 Task: Check the percentage active listings of formal dining room in the last 3 years.
Action: Mouse moved to (950, 219)
Screenshot: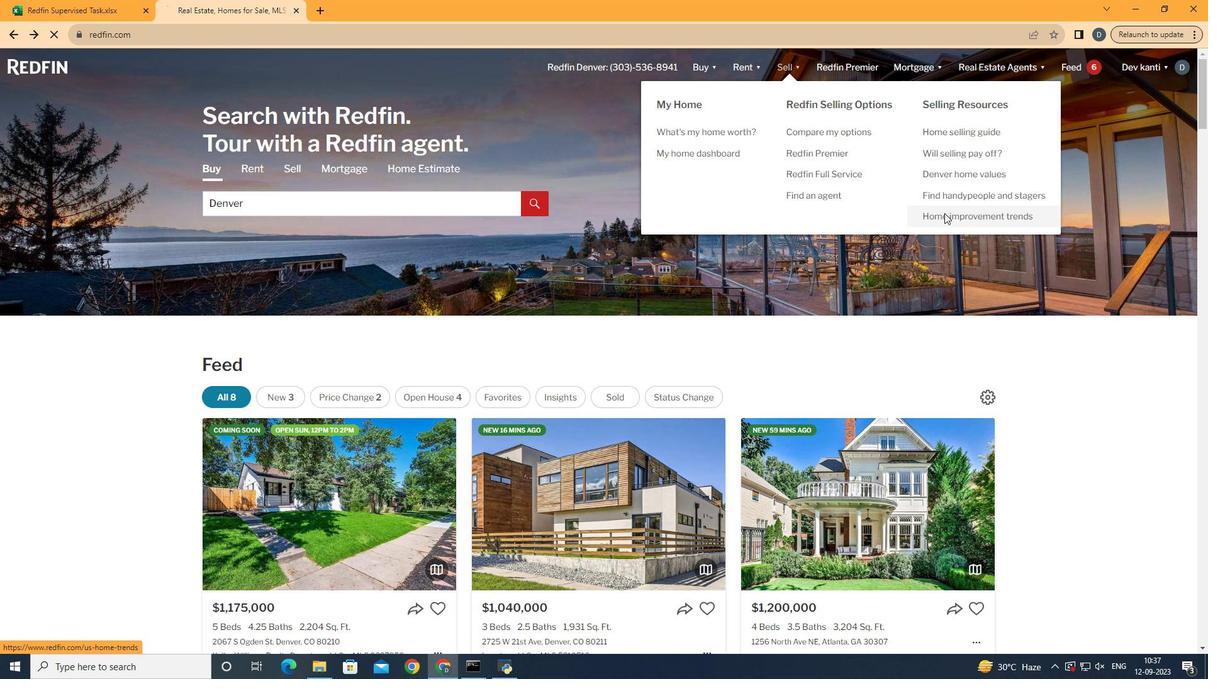 
Action: Mouse pressed left at (950, 219)
Screenshot: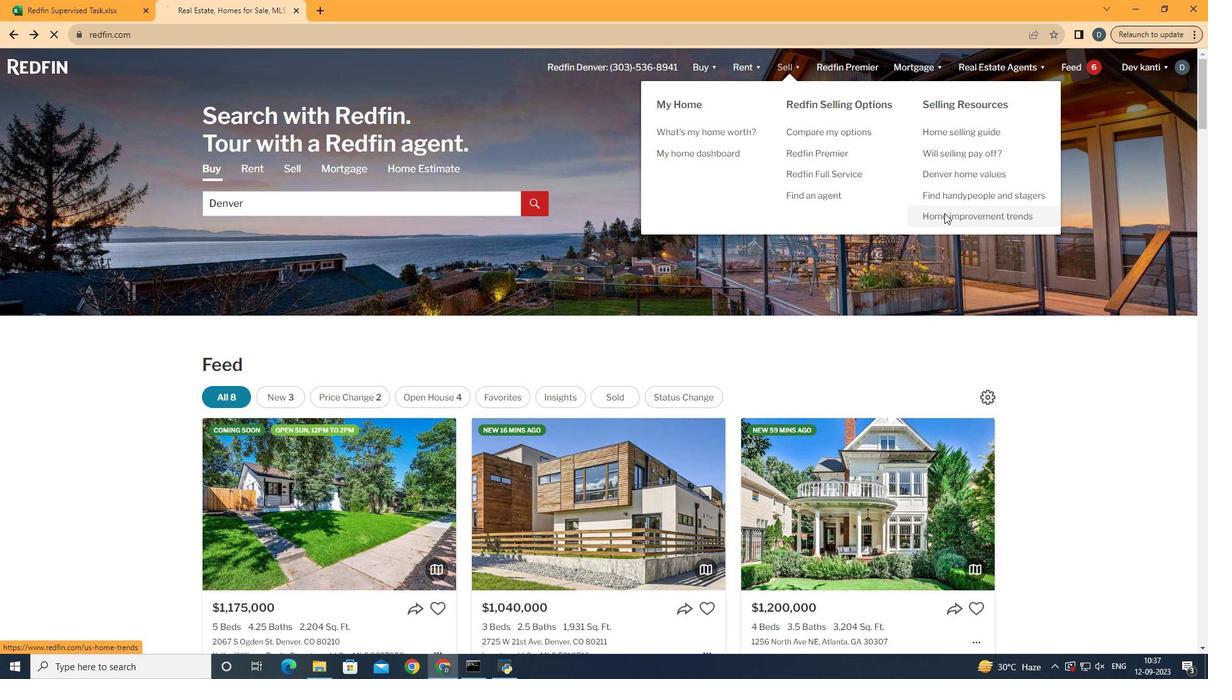 
Action: Mouse moved to (328, 254)
Screenshot: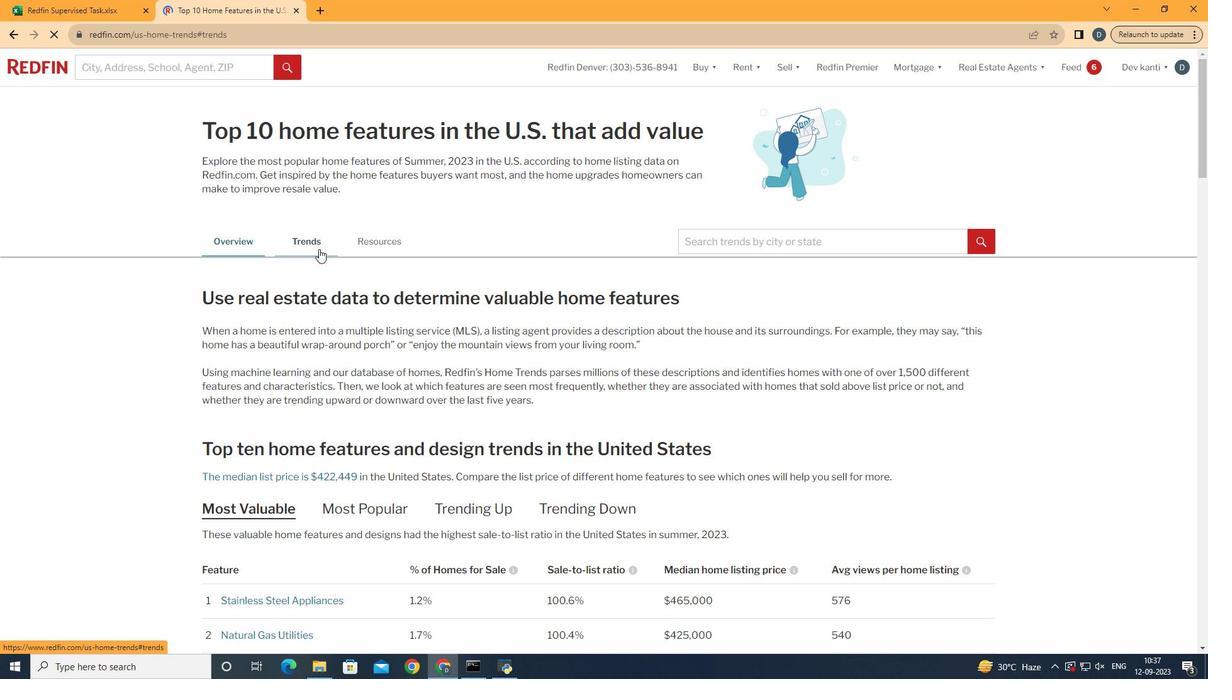 
Action: Mouse pressed left at (328, 254)
Screenshot: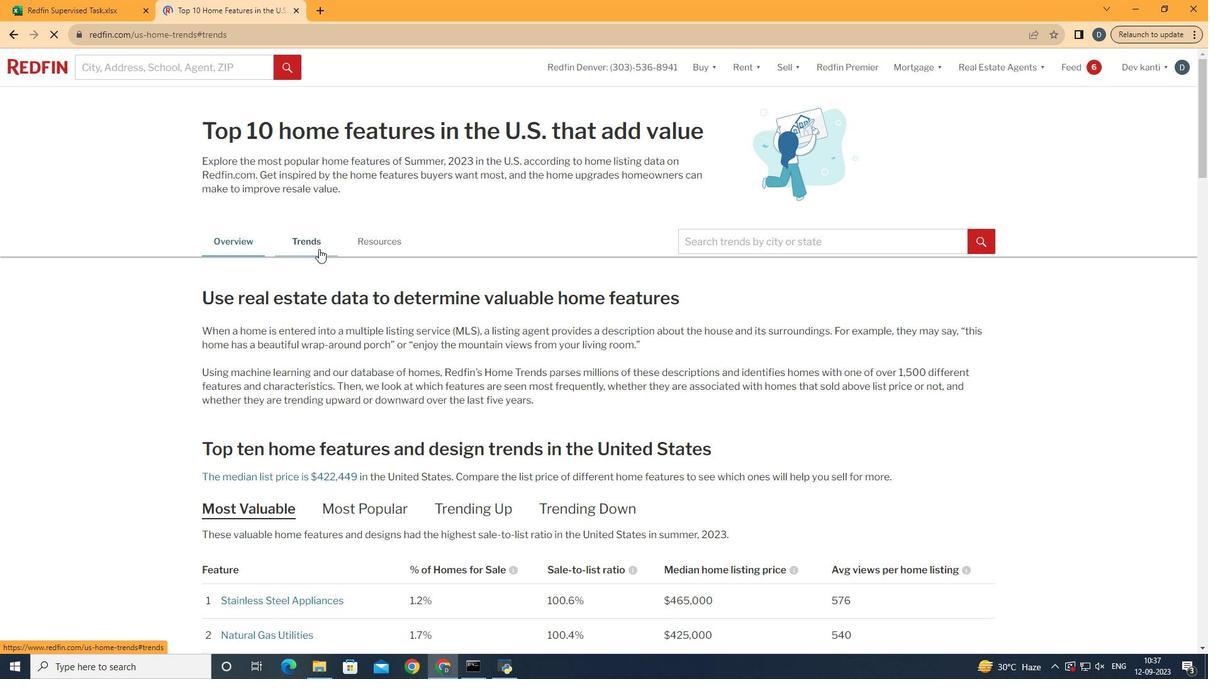 
Action: Mouse moved to (693, 357)
Screenshot: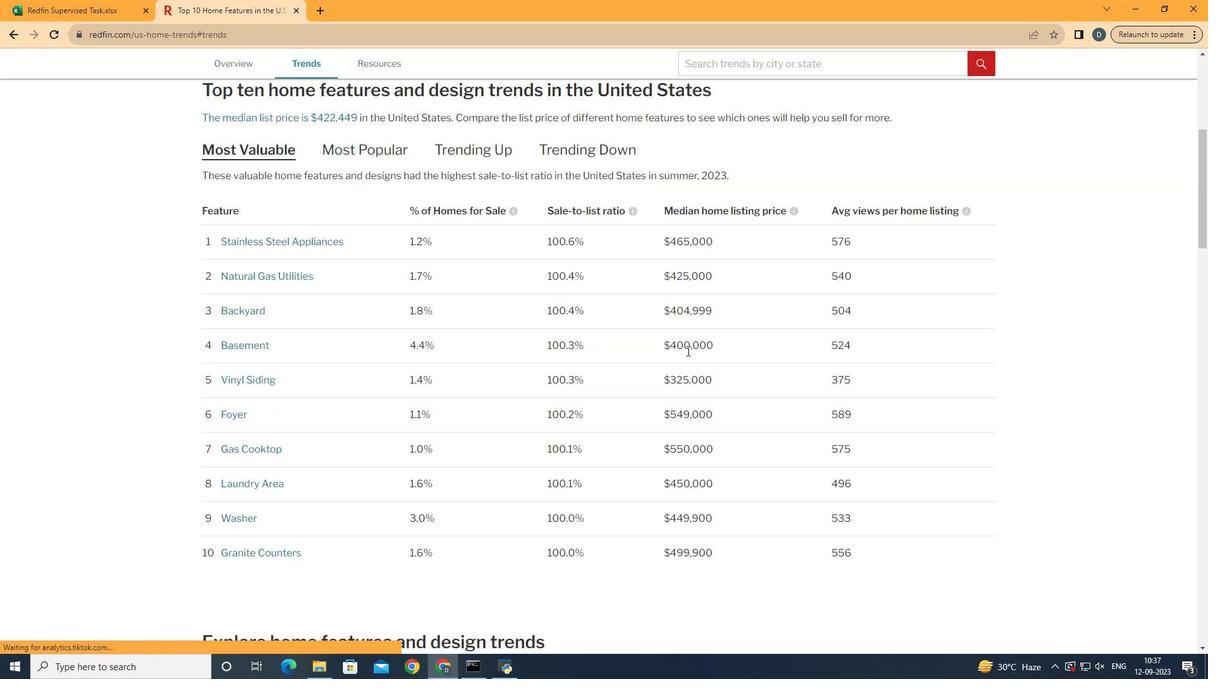 
Action: Mouse scrolled (693, 356) with delta (0, 0)
Screenshot: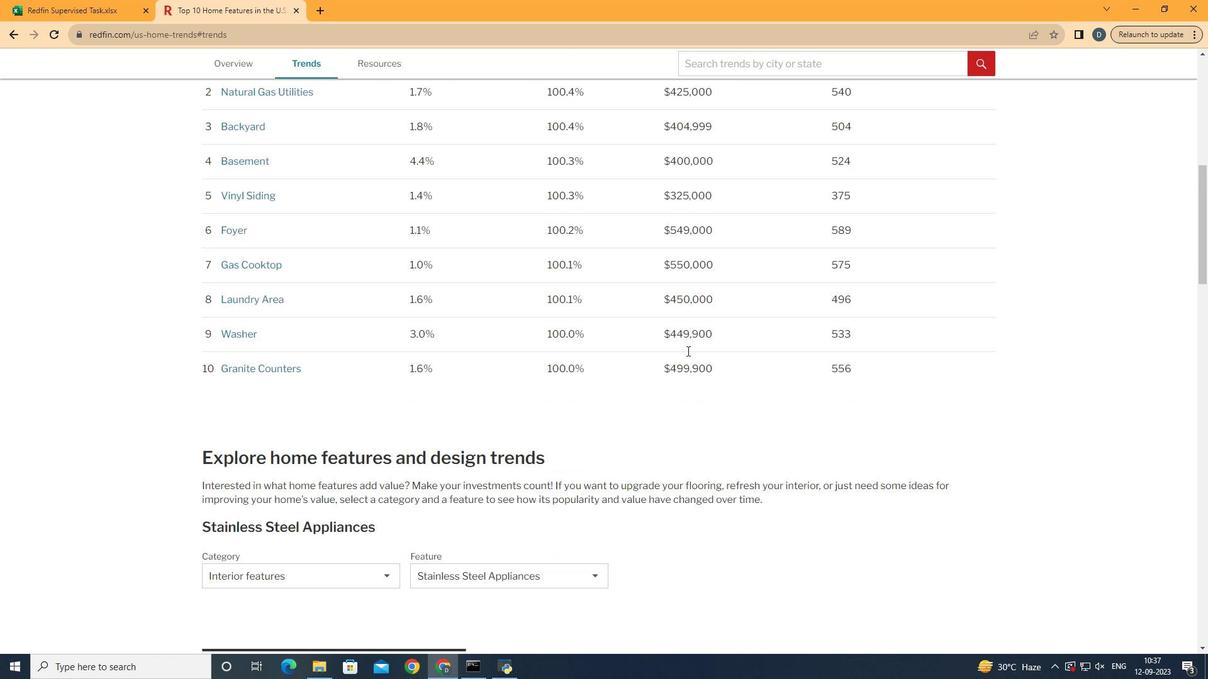 
Action: Mouse scrolled (693, 356) with delta (0, 0)
Screenshot: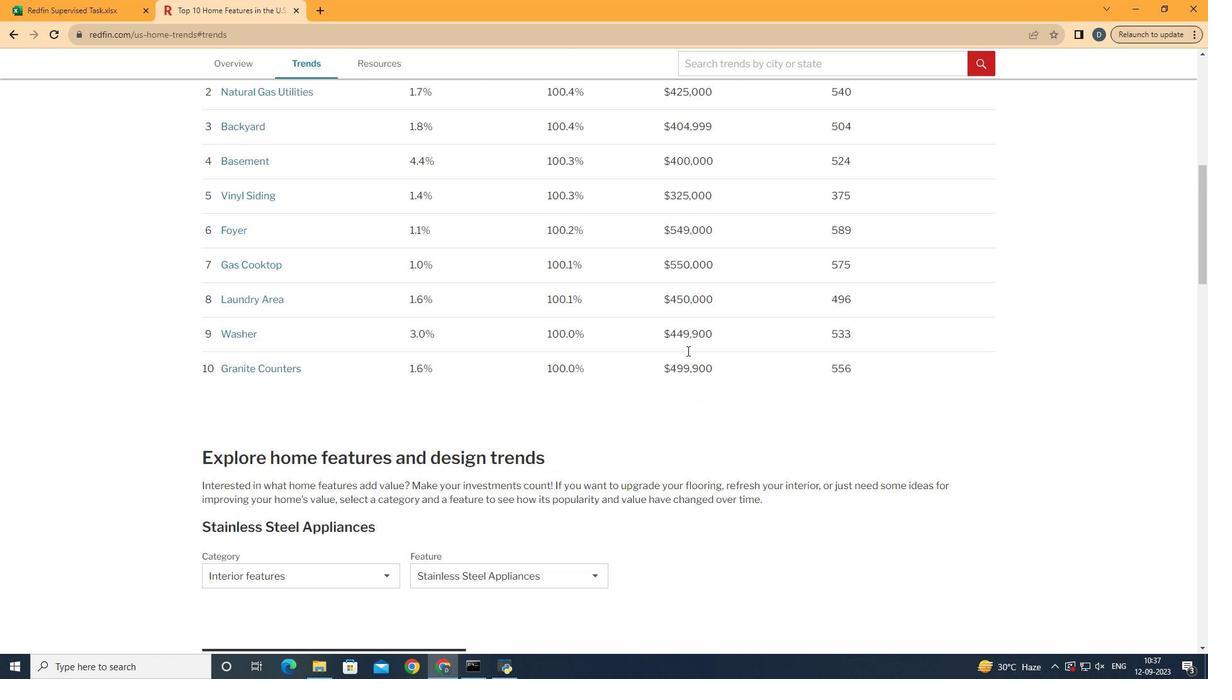 
Action: Mouse moved to (693, 357)
Screenshot: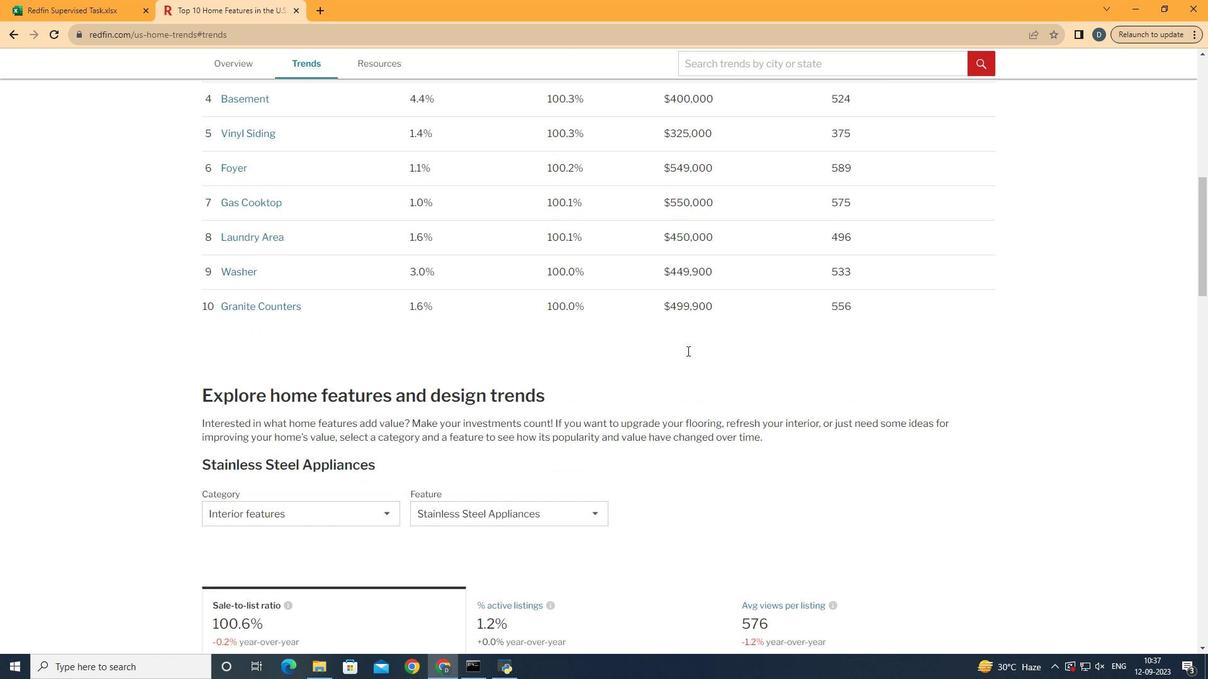 
Action: Mouse scrolled (693, 356) with delta (0, 0)
Screenshot: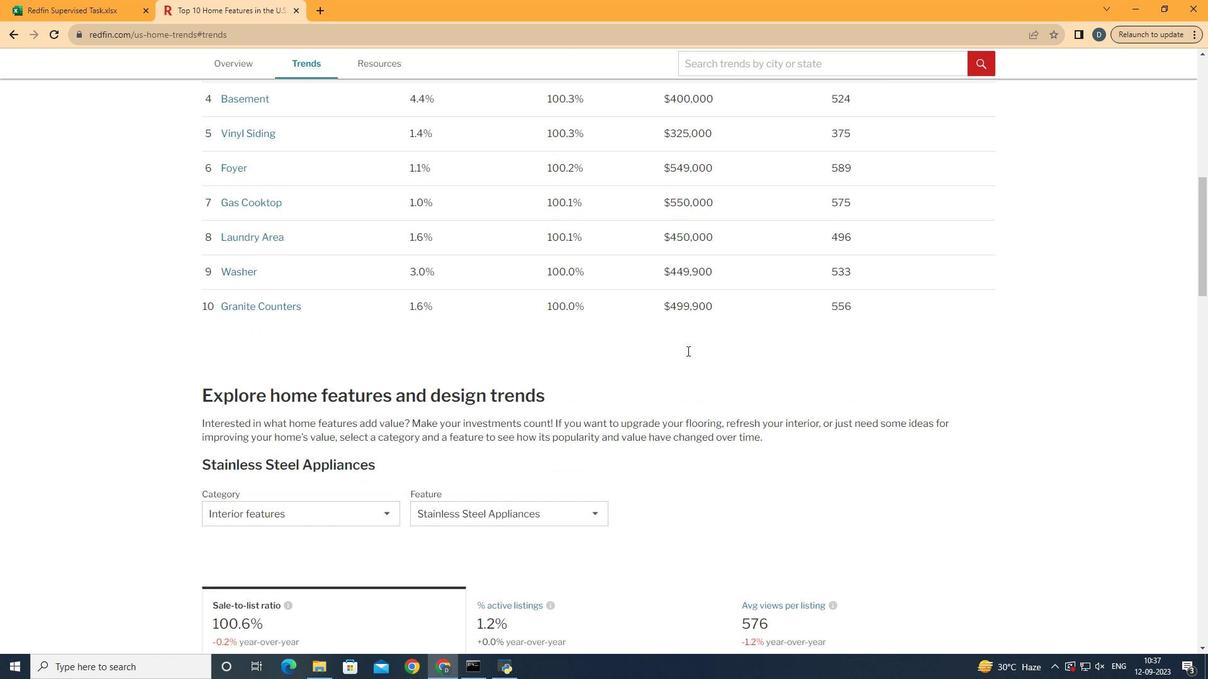 
Action: Mouse scrolled (693, 356) with delta (0, 0)
Screenshot: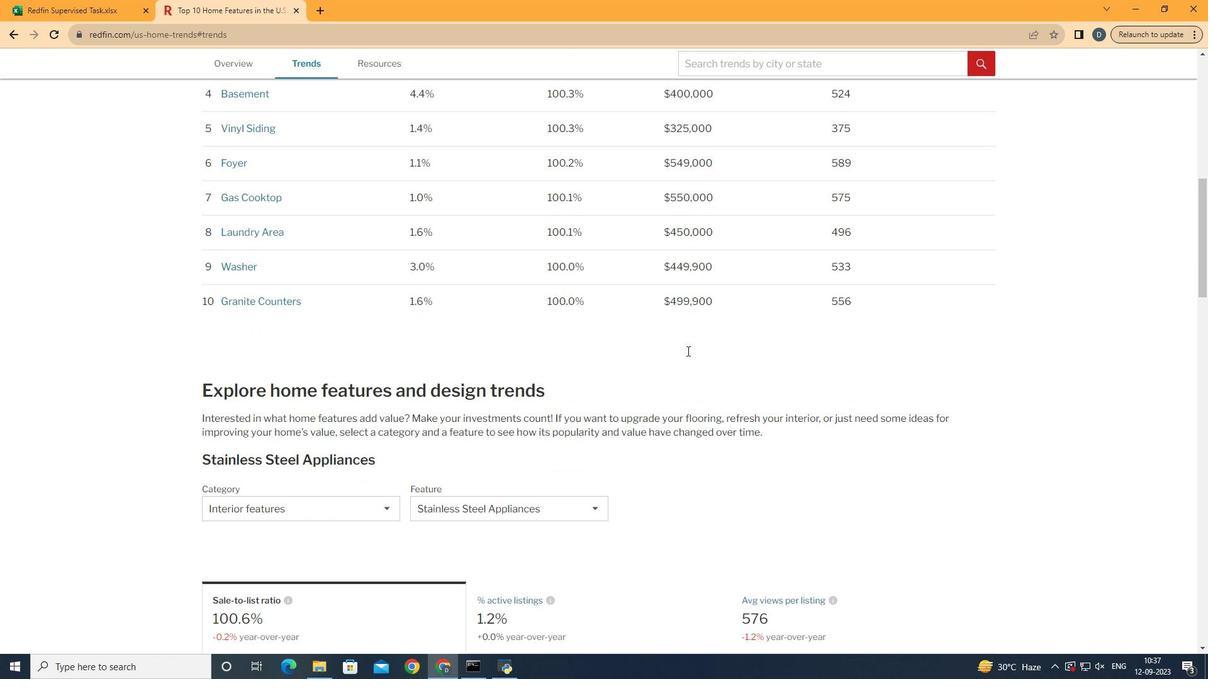 
Action: Mouse scrolled (693, 356) with delta (0, 0)
Screenshot: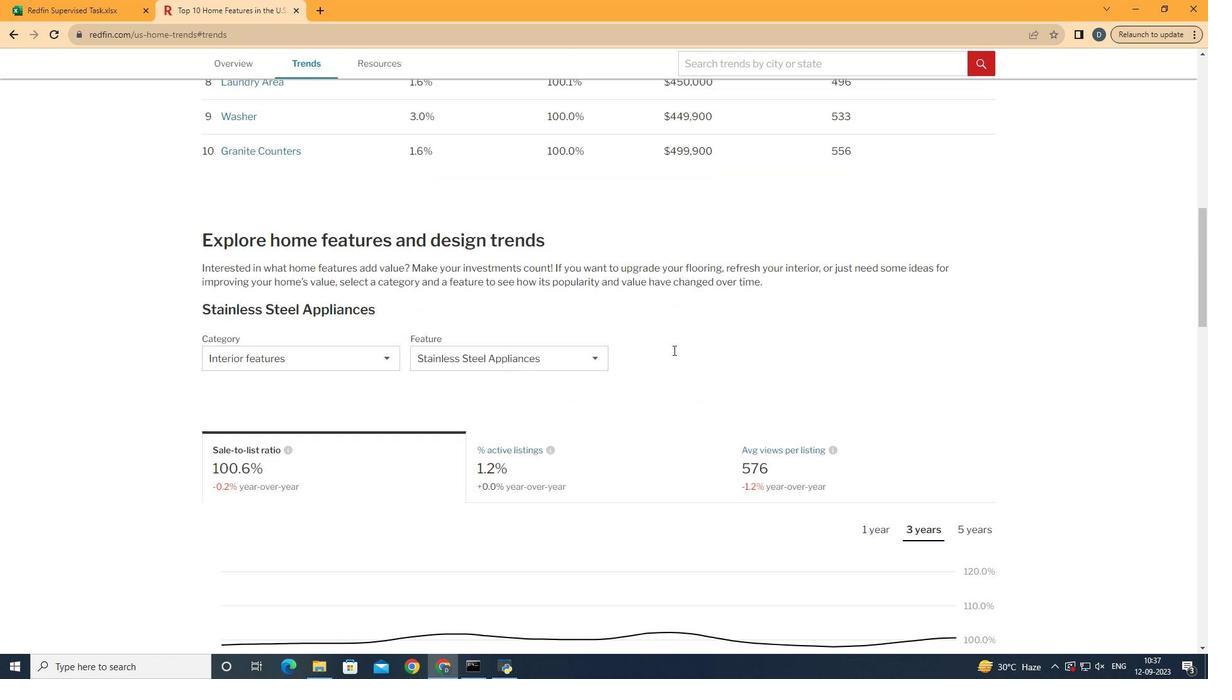 
Action: Mouse scrolled (693, 356) with delta (0, 0)
Screenshot: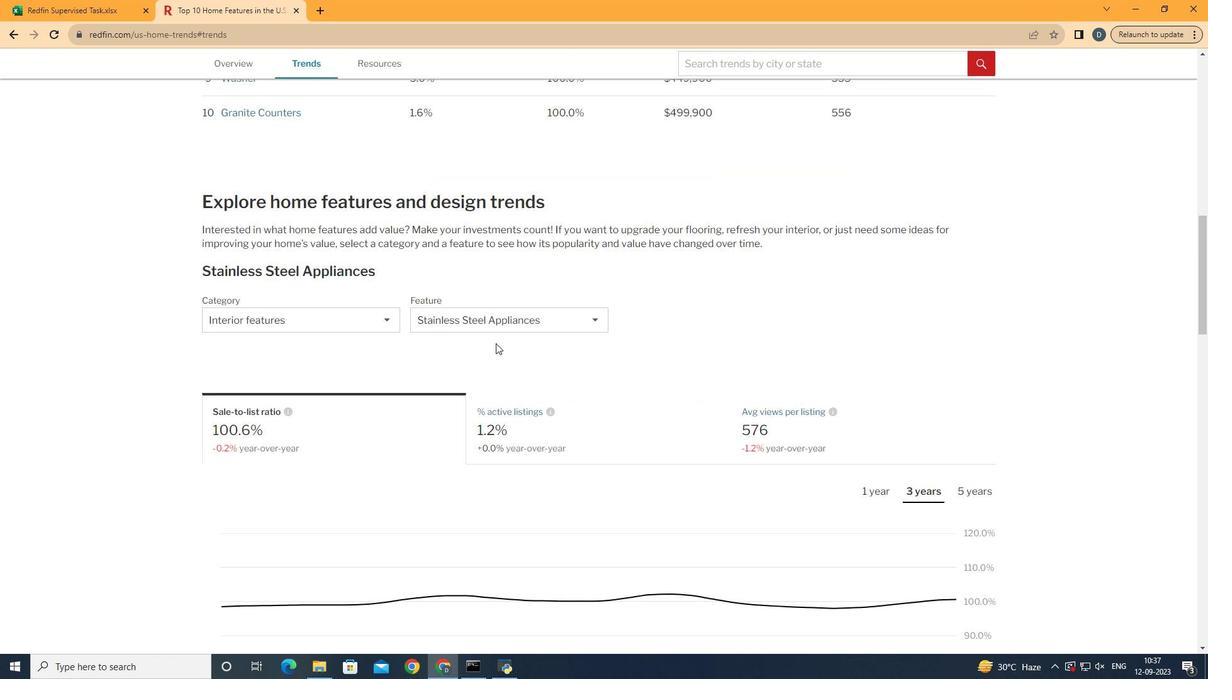 
Action: Mouse scrolled (693, 356) with delta (0, 0)
Screenshot: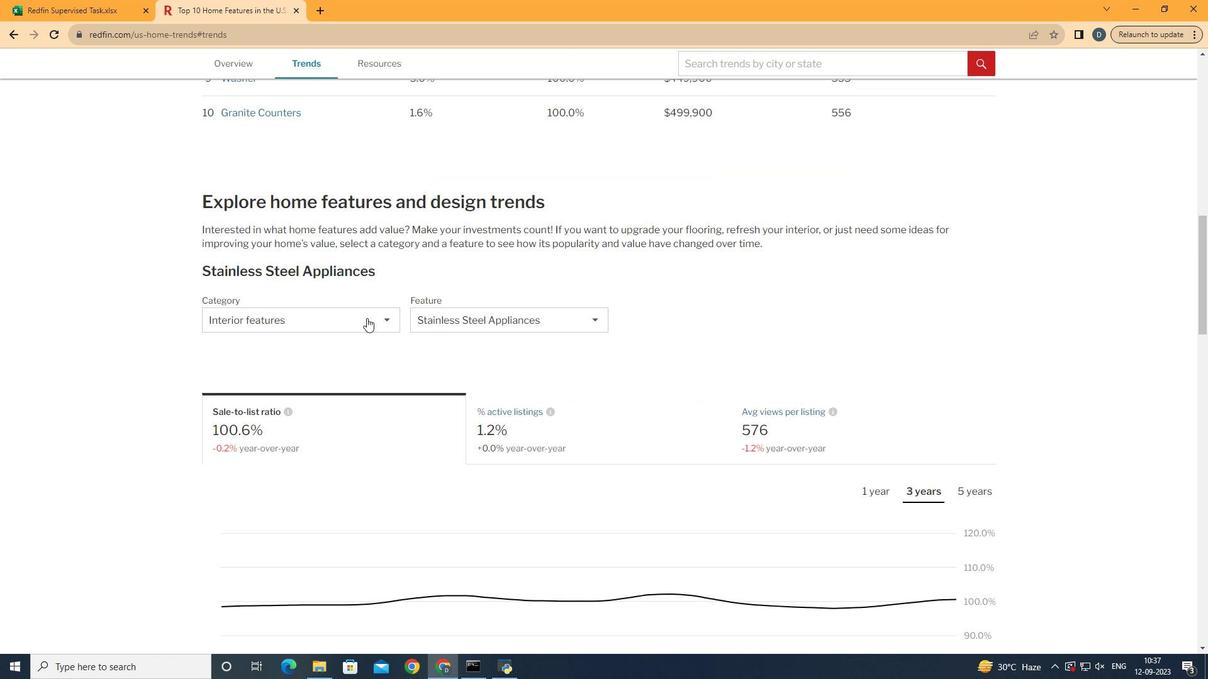 
Action: Mouse moved to (349, 316)
Screenshot: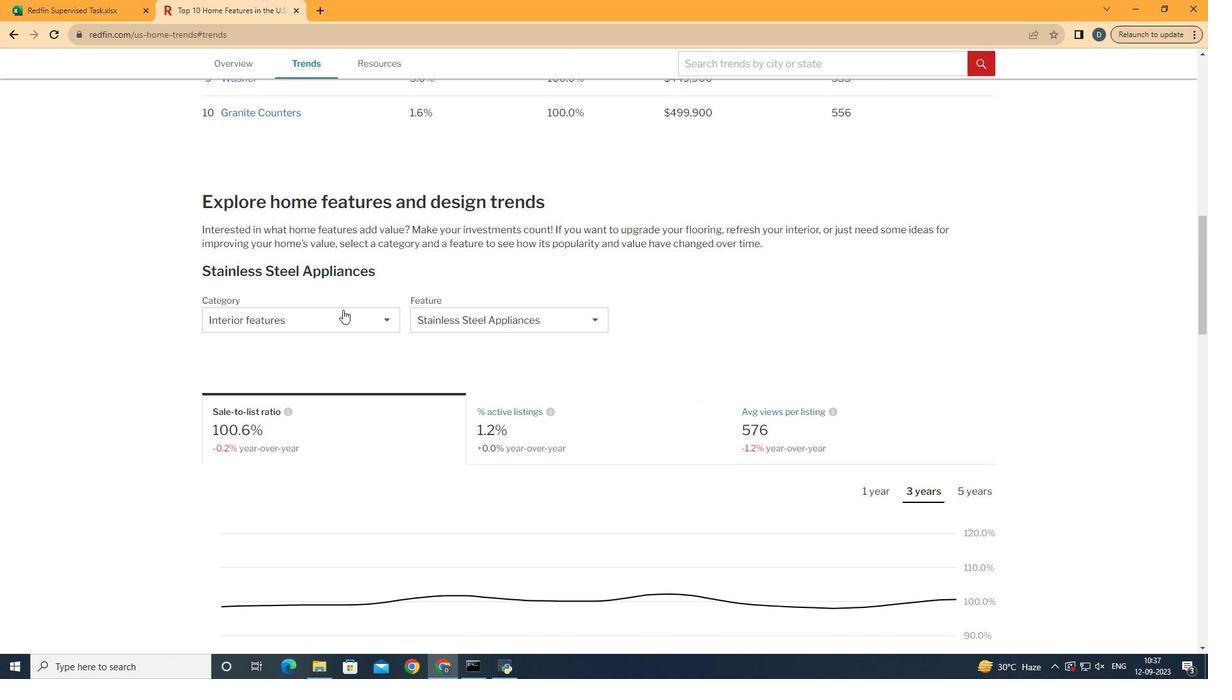 
Action: Mouse pressed left at (349, 316)
Screenshot: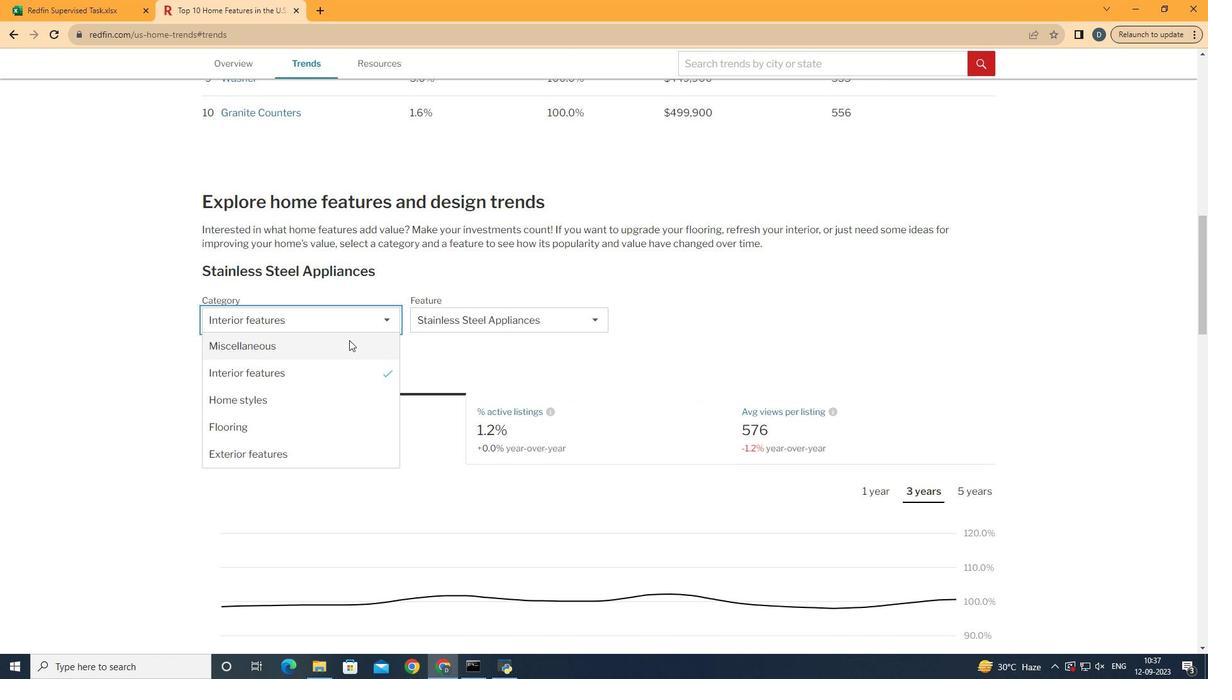 
Action: Mouse moved to (366, 373)
Screenshot: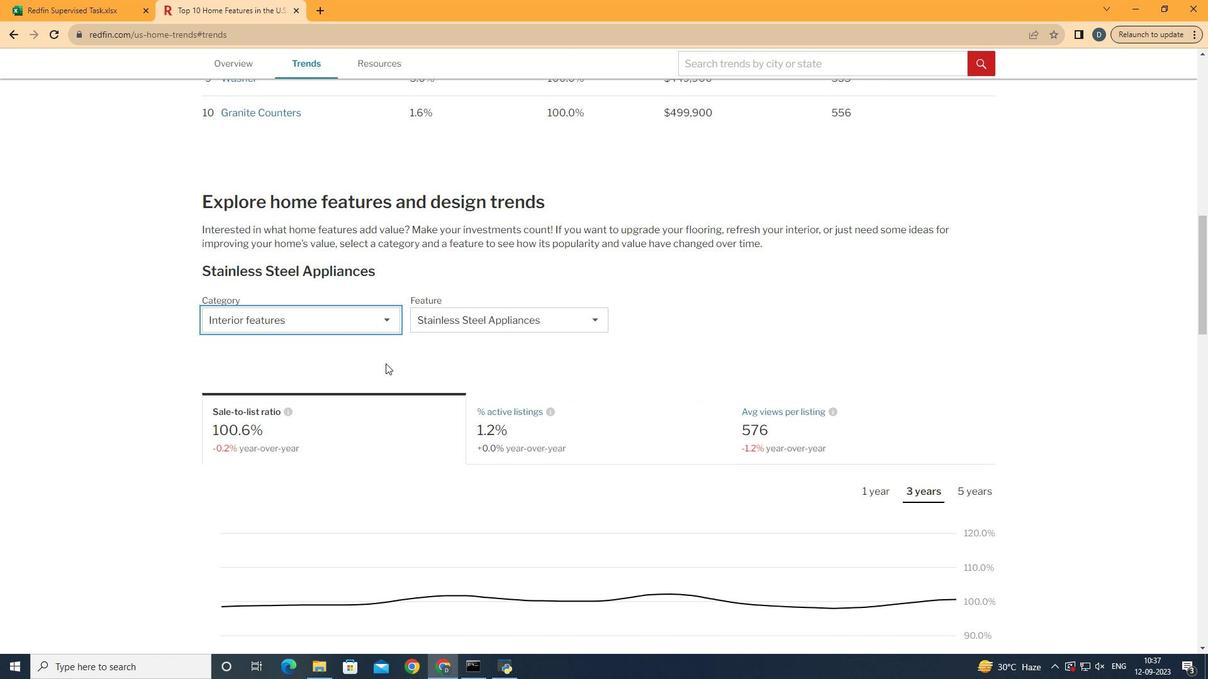 
Action: Mouse pressed left at (366, 373)
Screenshot: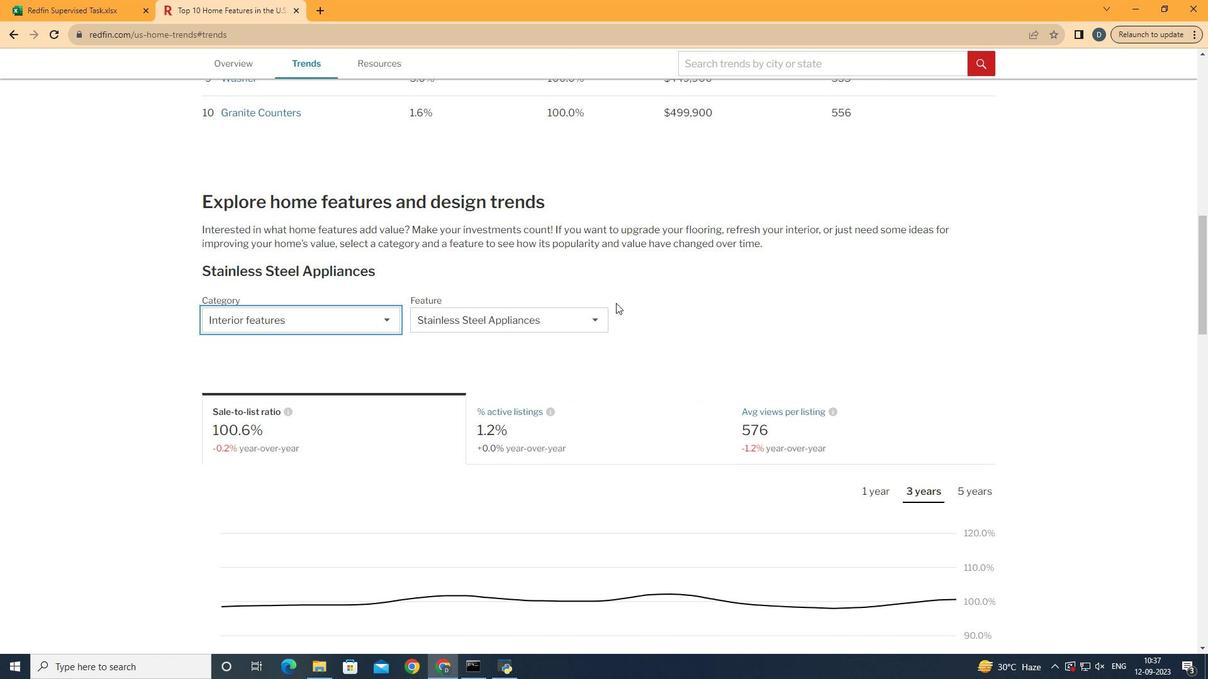 
Action: Mouse moved to (582, 331)
Screenshot: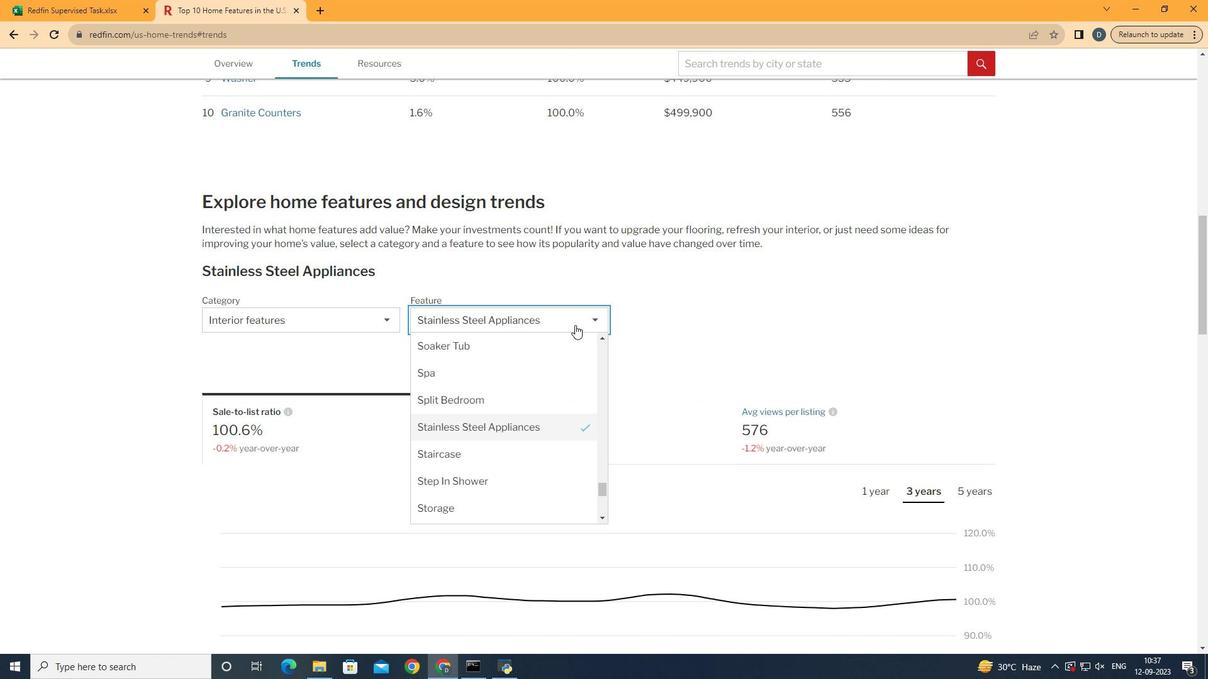
Action: Mouse pressed left at (582, 331)
Screenshot: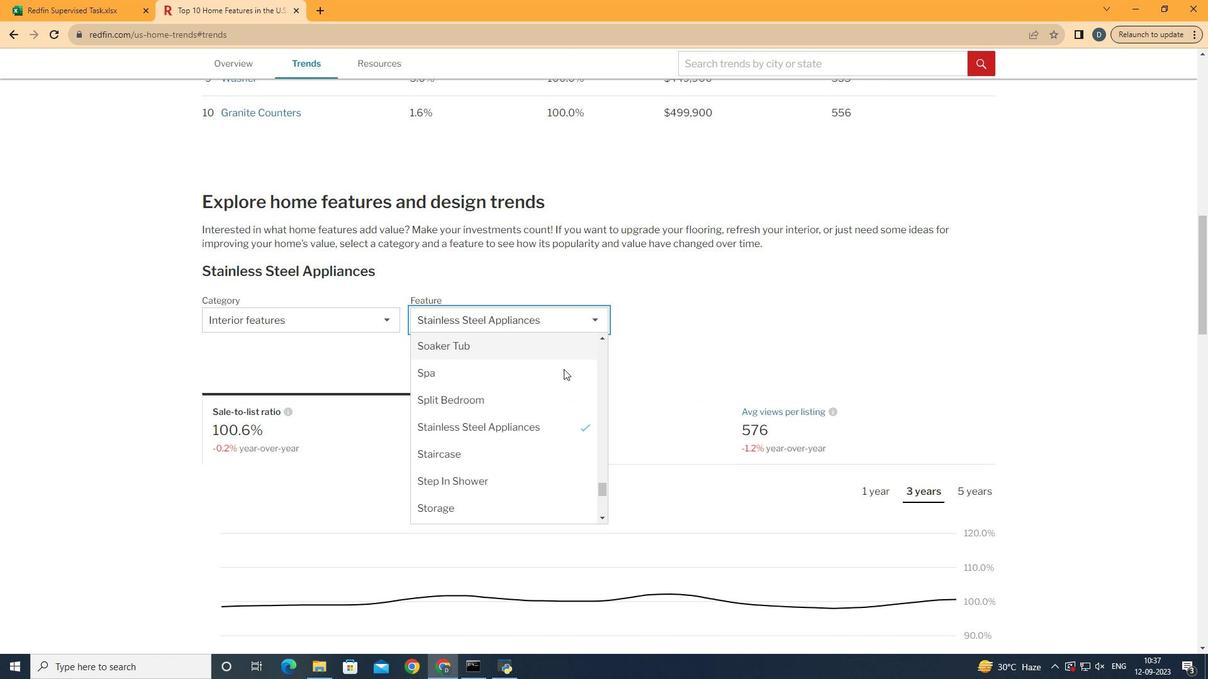
Action: Mouse moved to (548, 429)
Screenshot: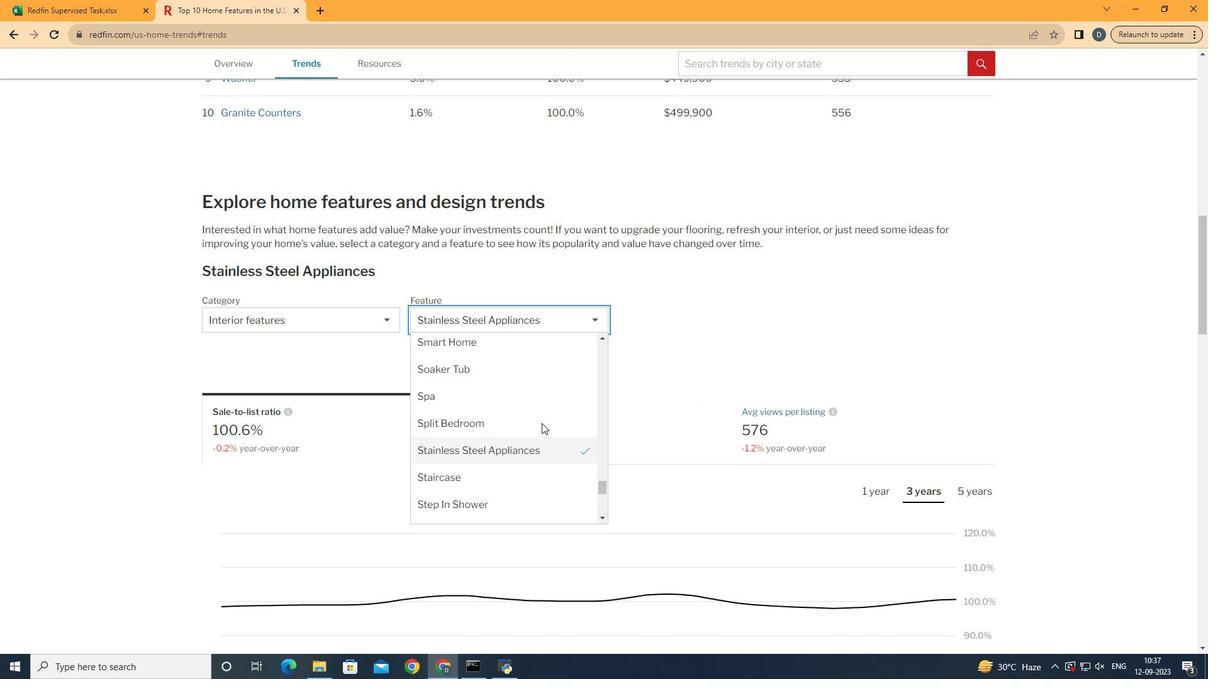 
Action: Mouse scrolled (548, 430) with delta (0, 0)
Screenshot: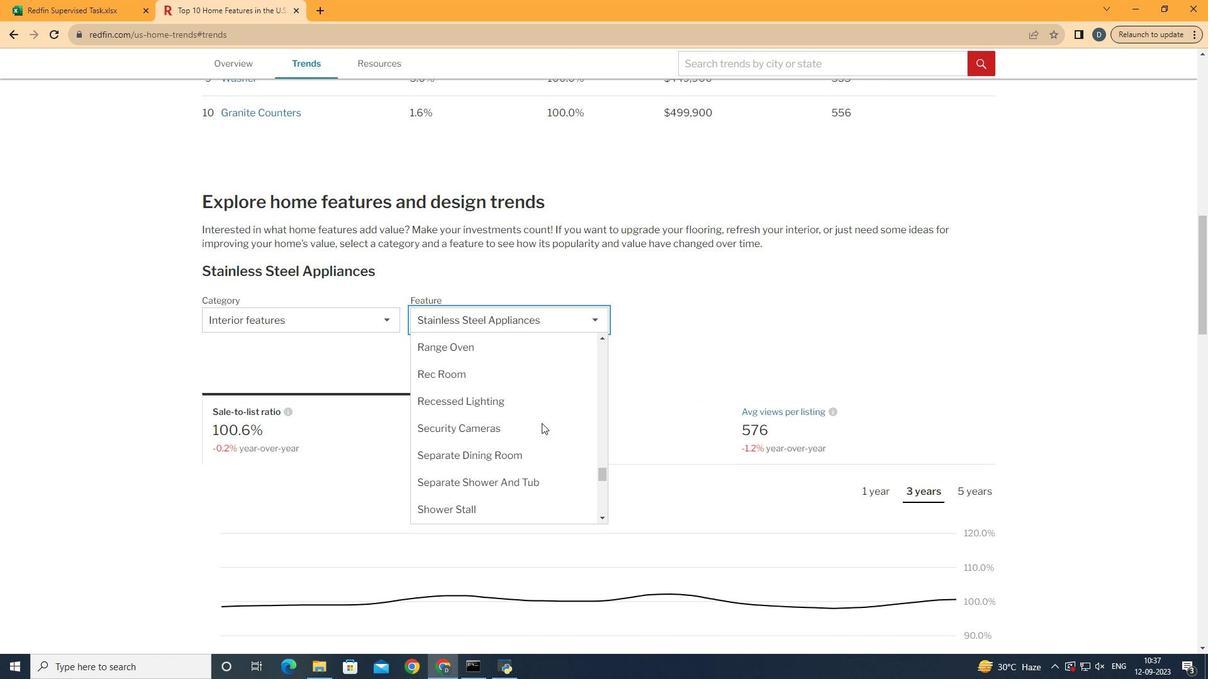 
Action: Mouse scrolled (548, 430) with delta (0, 0)
Screenshot: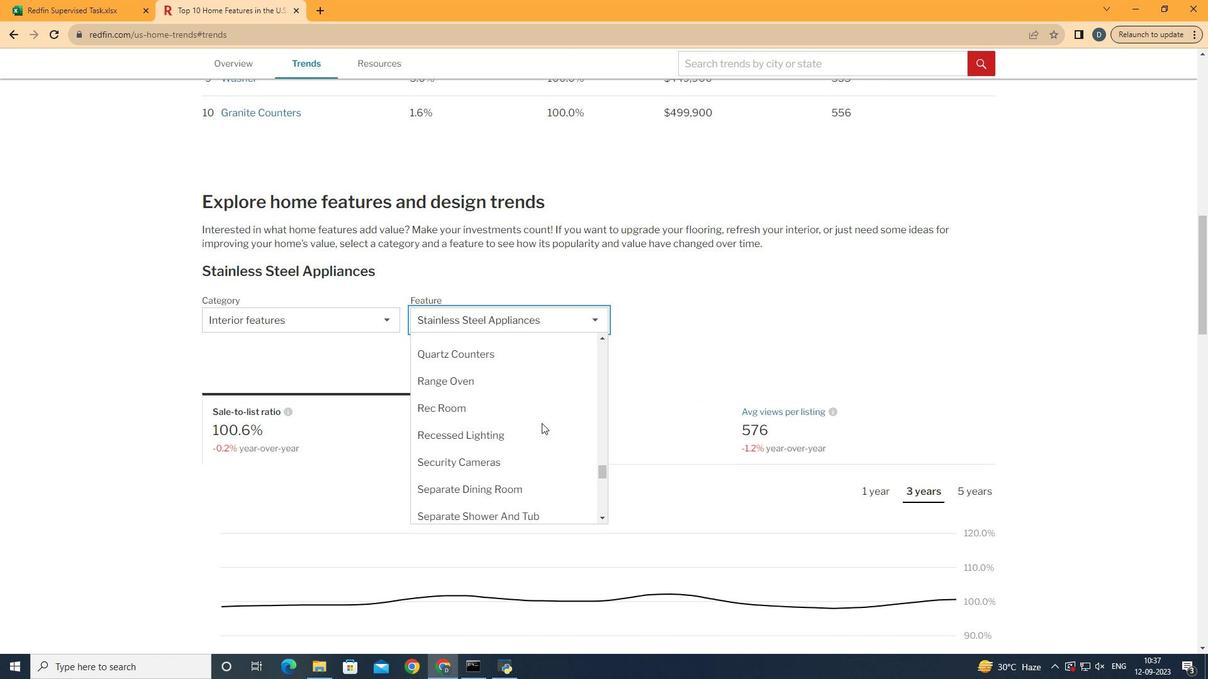 
Action: Mouse scrolled (548, 430) with delta (0, 0)
Screenshot: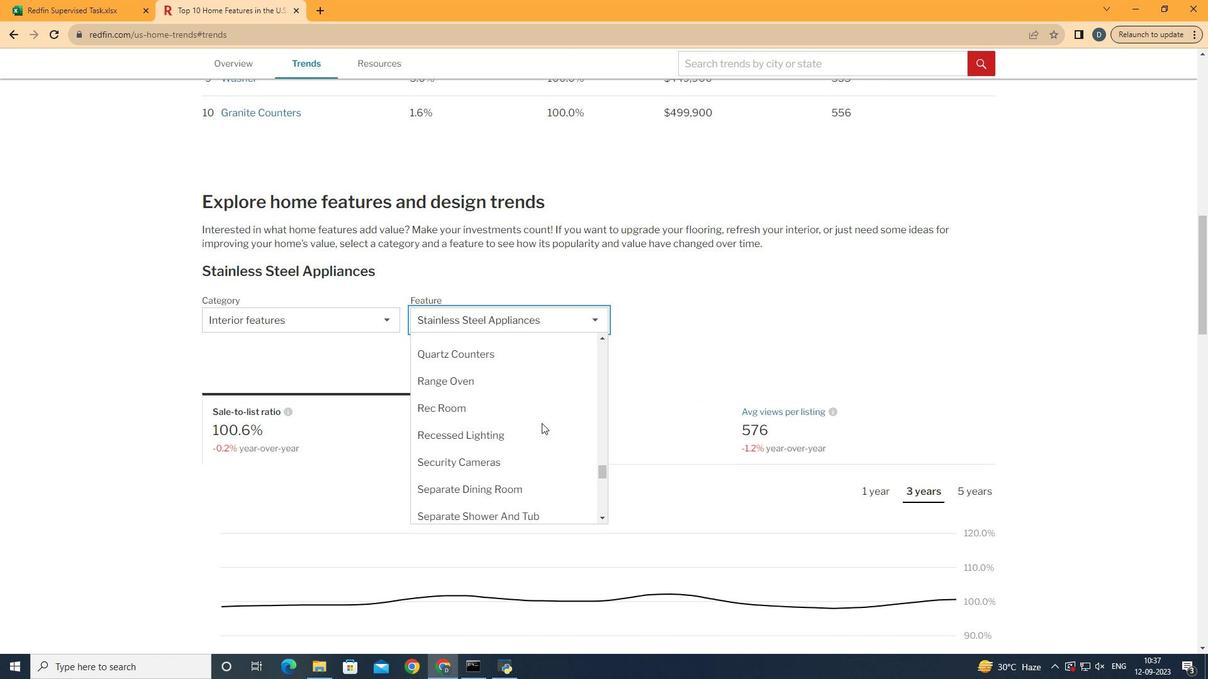 
Action: Mouse scrolled (548, 430) with delta (0, 0)
Screenshot: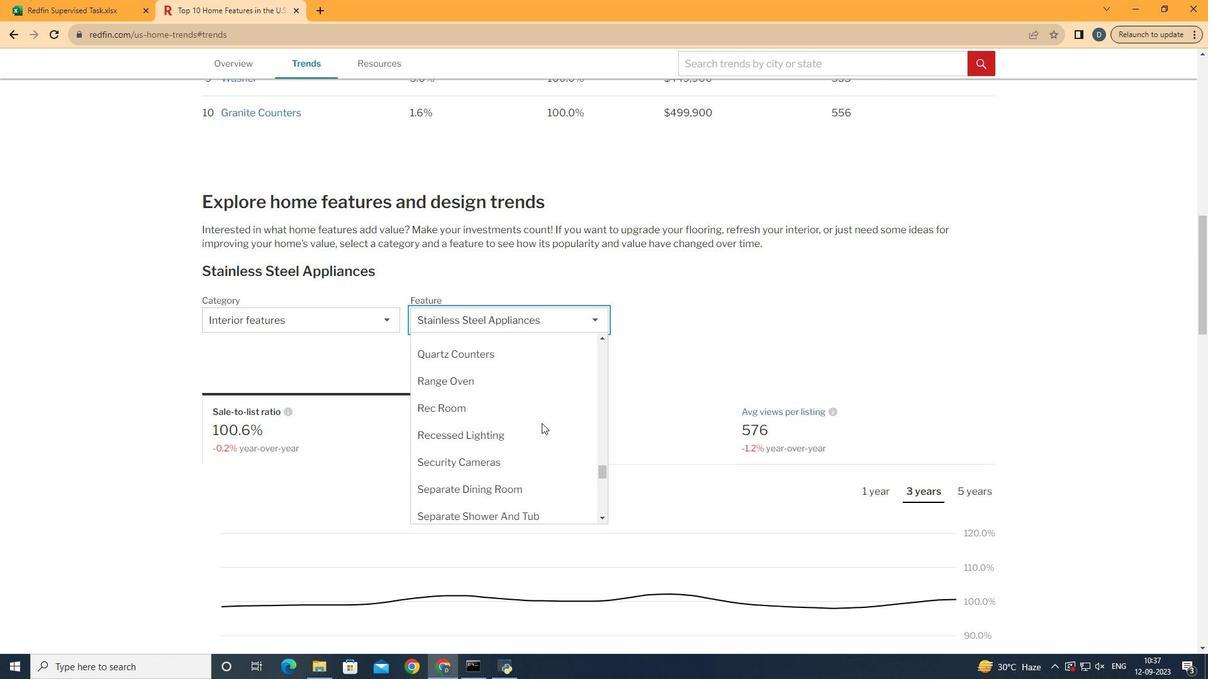 
Action: Mouse scrolled (548, 430) with delta (0, 0)
Screenshot: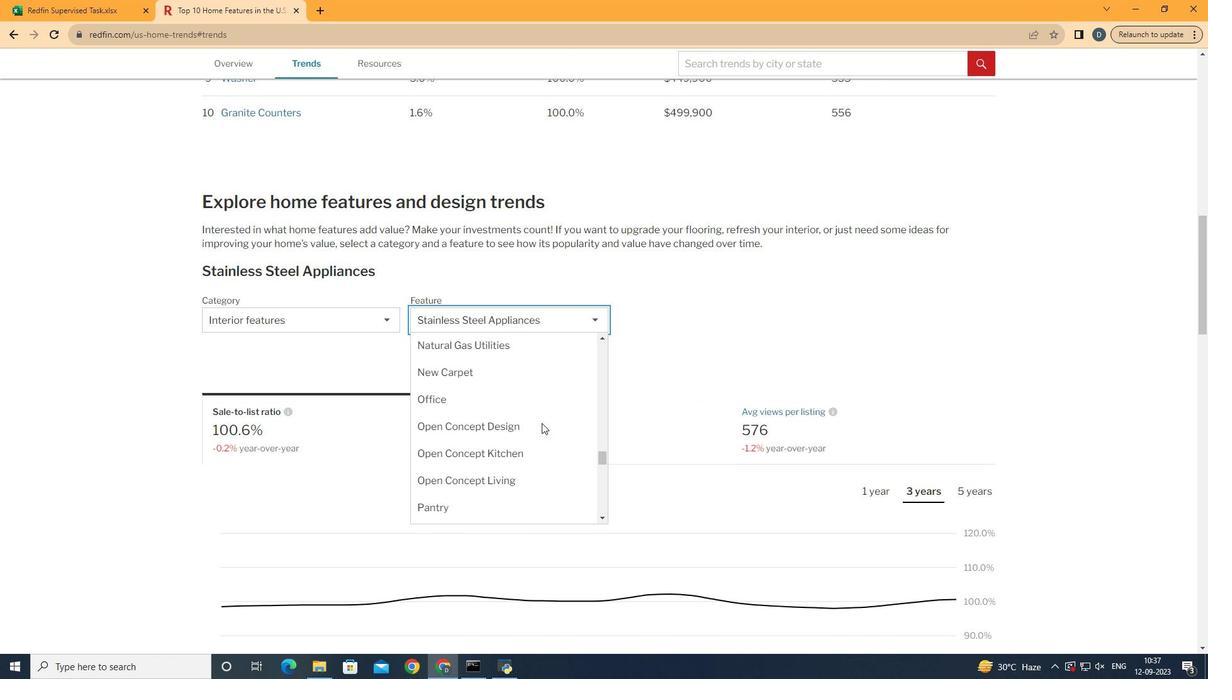 
Action: Mouse scrolled (548, 430) with delta (0, 0)
Screenshot: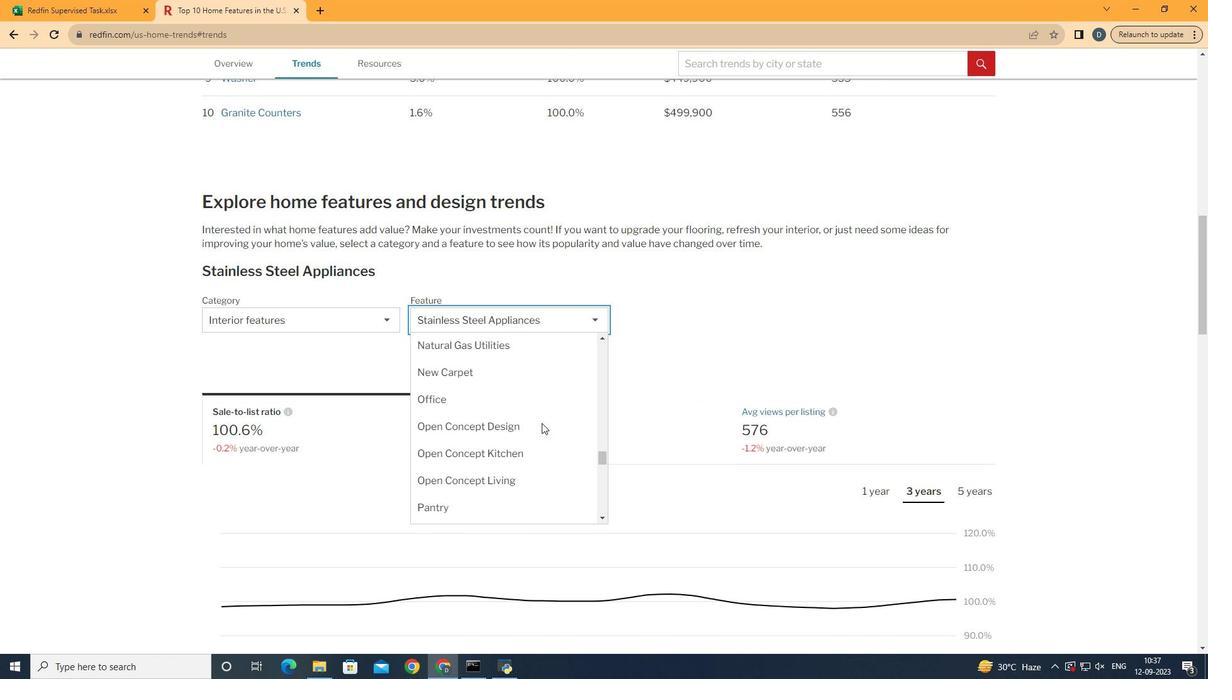 
Action: Mouse scrolled (548, 430) with delta (0, 0)
Screenshot: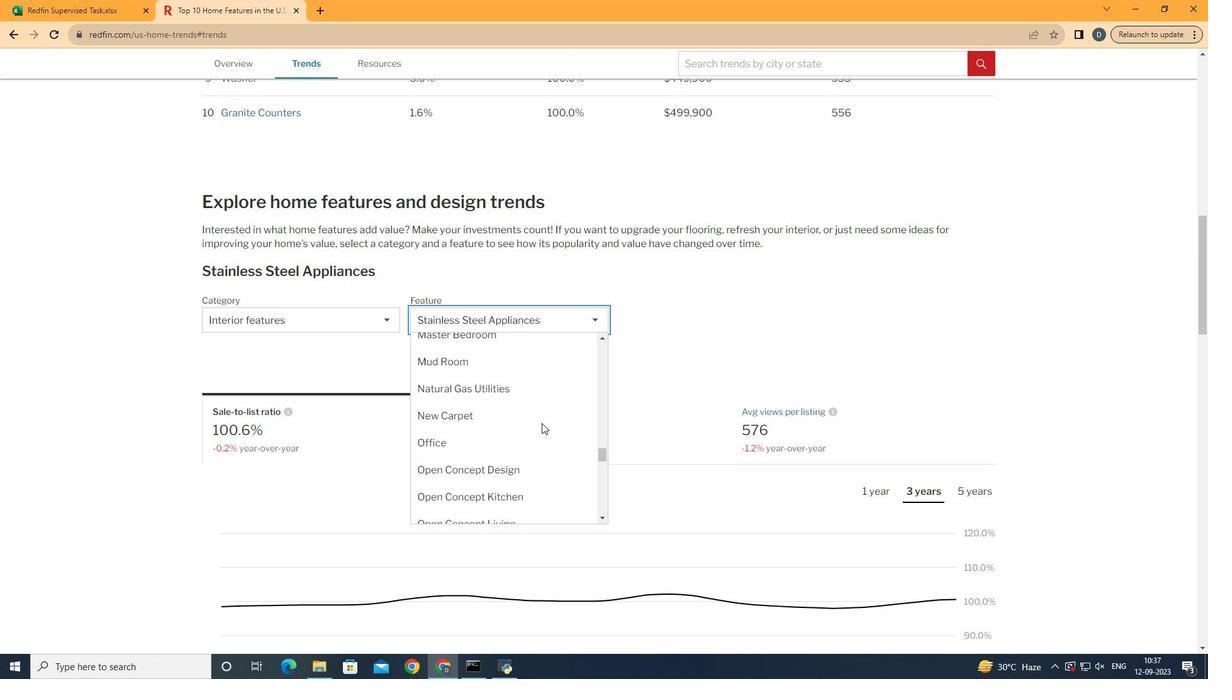 
Action: Mouse scrolled (548, 430) with delta (0, 0)
Screenshot: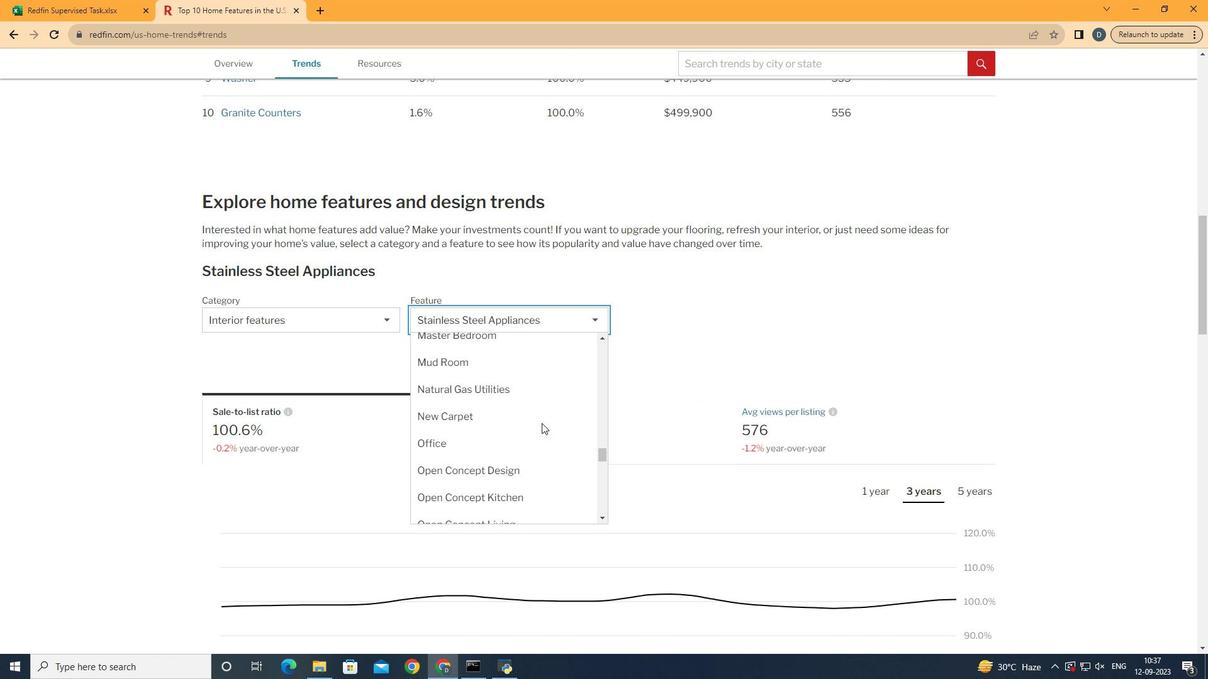 
Action: Mouse scrolled (548, 430) with delta (0, 0)
Screenshot: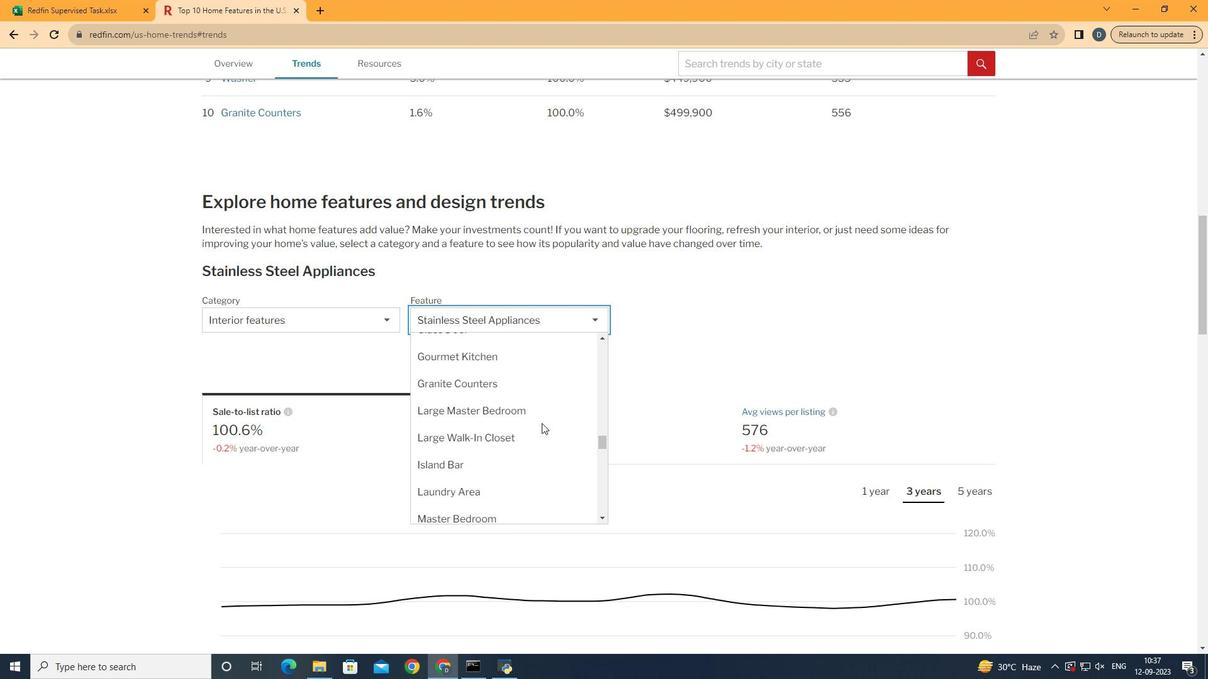 
Action: Mouse scrolled (548, 430) with delta (0, 0)
Screenshot: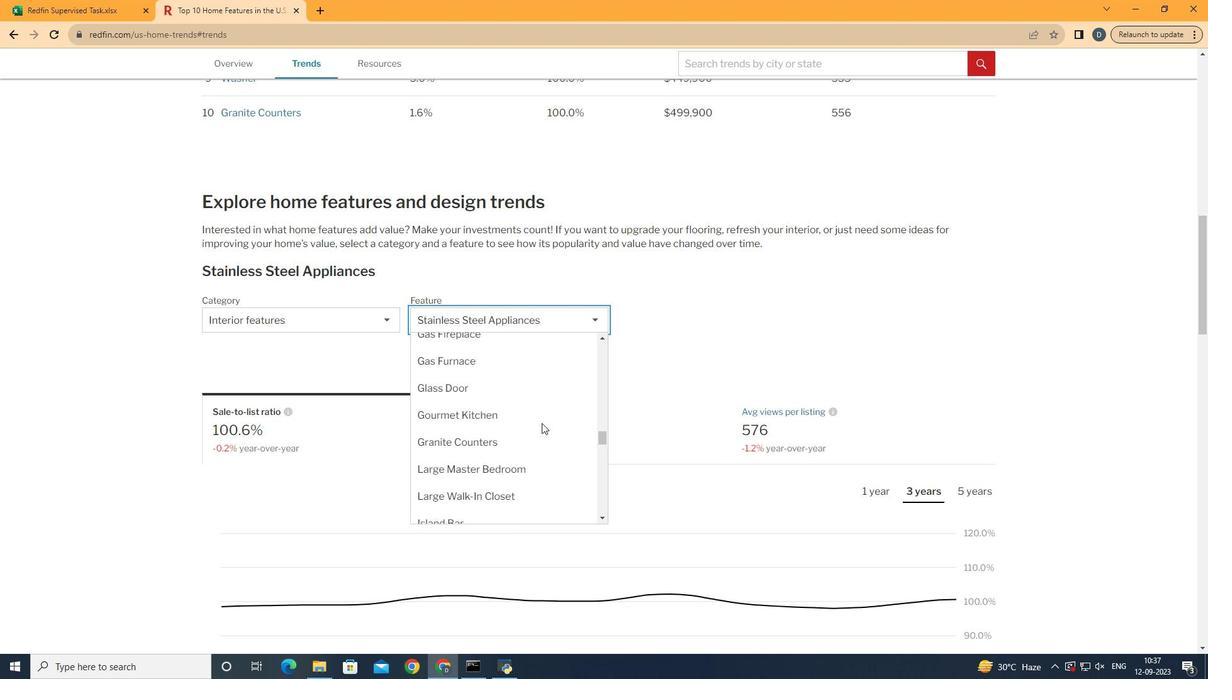 
Action: Mouse scrolled (548, 430) with delta (0, 0)
Screenshot: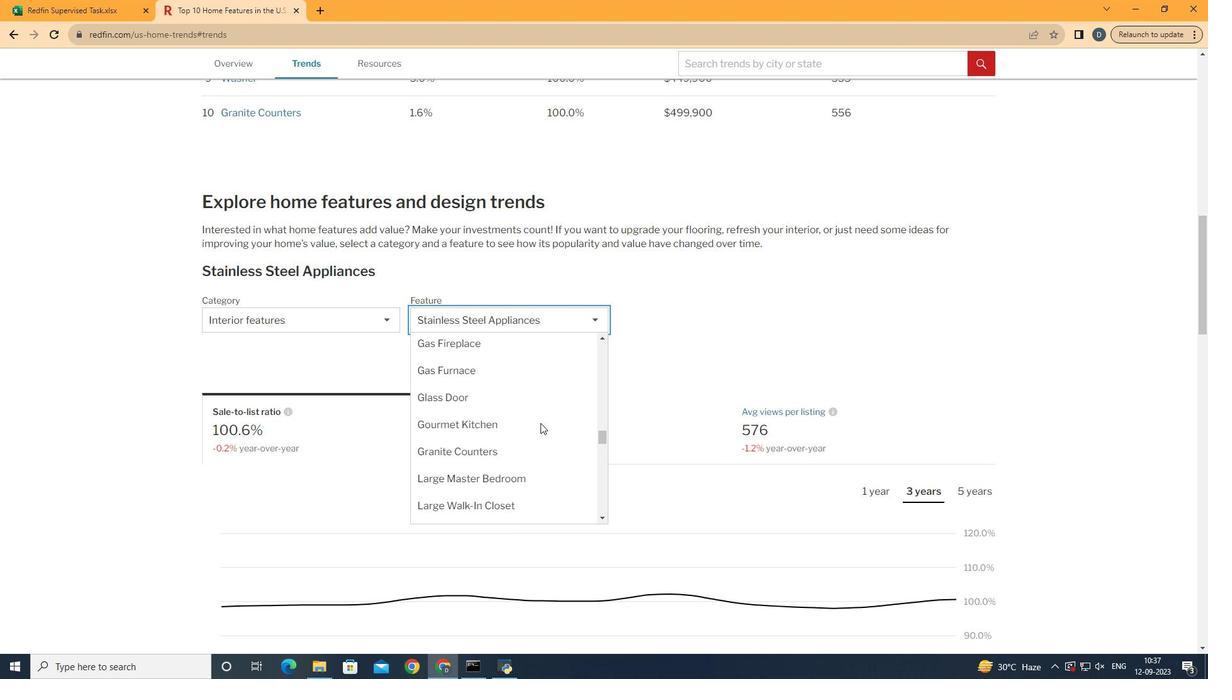 
Action: Mouse scrolled (548, 430) with delta (0, 0)
Screenshot: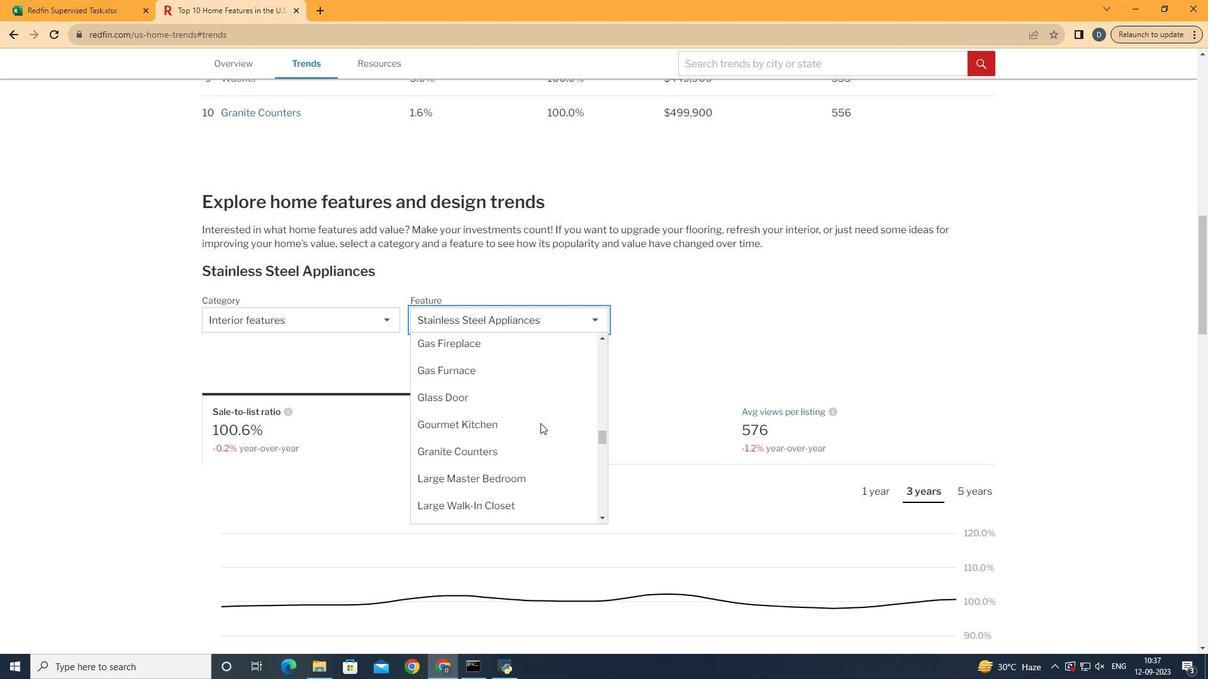
Action: Mouse scrolled (548, 430) with delta (0, 0)
Screenshot: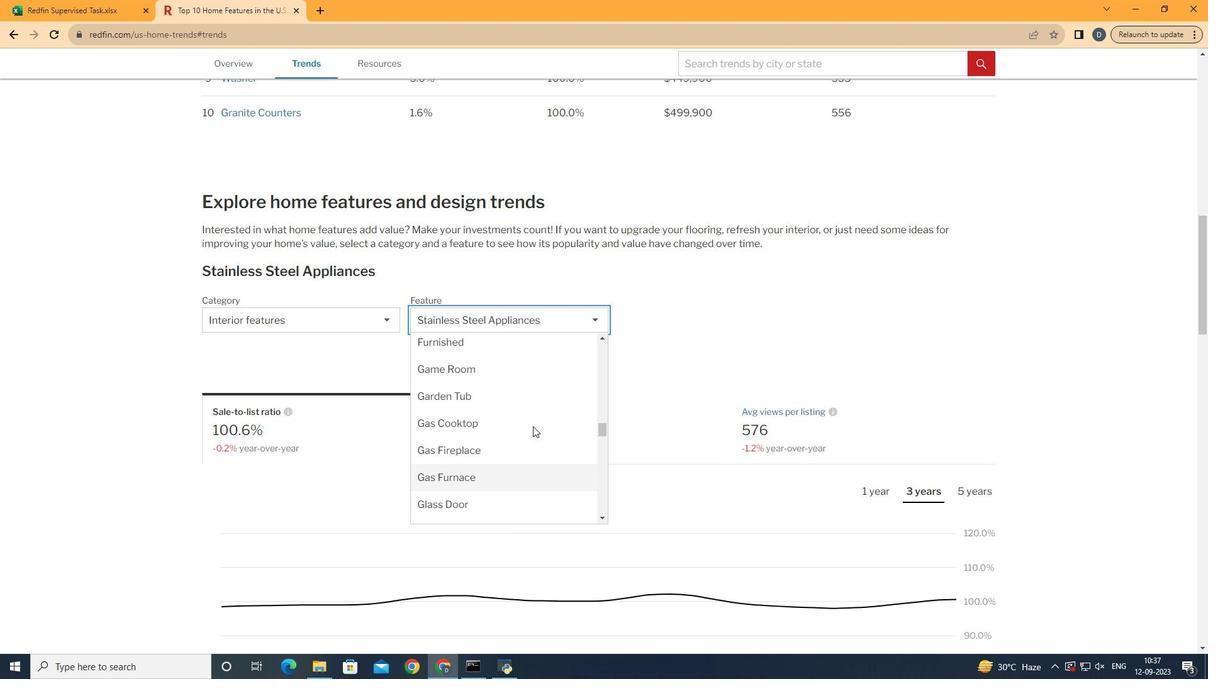 
Action: Mouse moved to (544, 431)
Screenshot: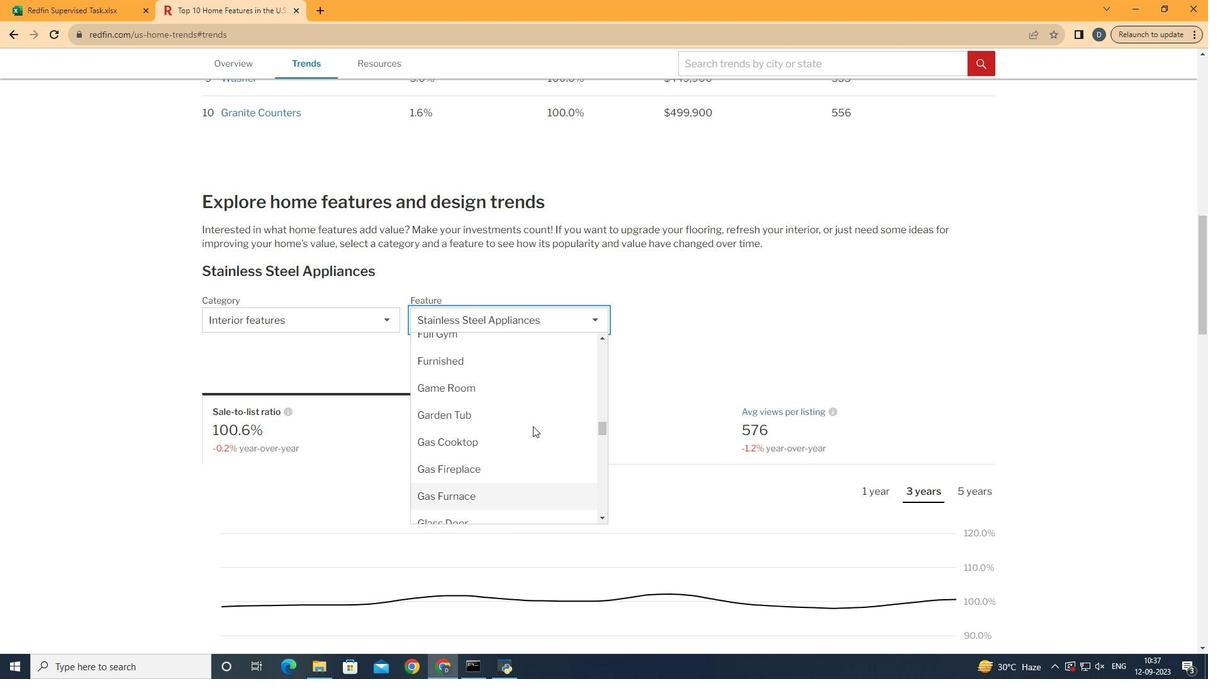 
Action: Mouse scrolled (544, 431) with delta (0, 0)
Screenshot: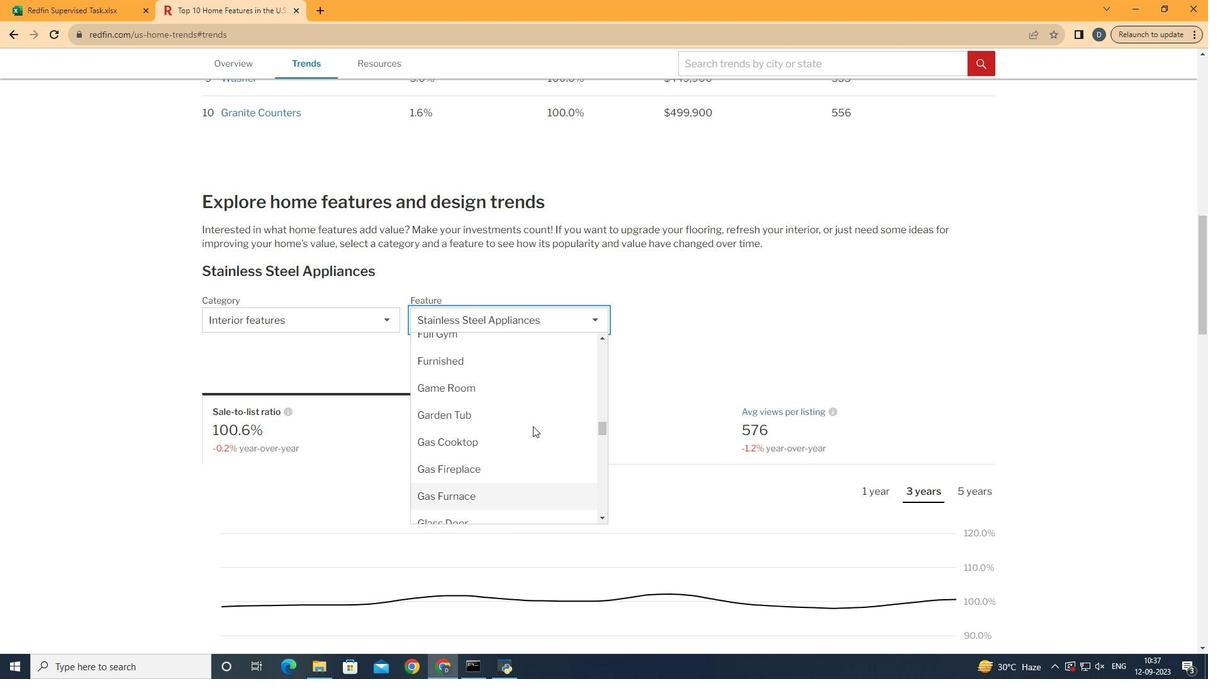 
Action: Mouse moved to (539, 432)
Screenshot: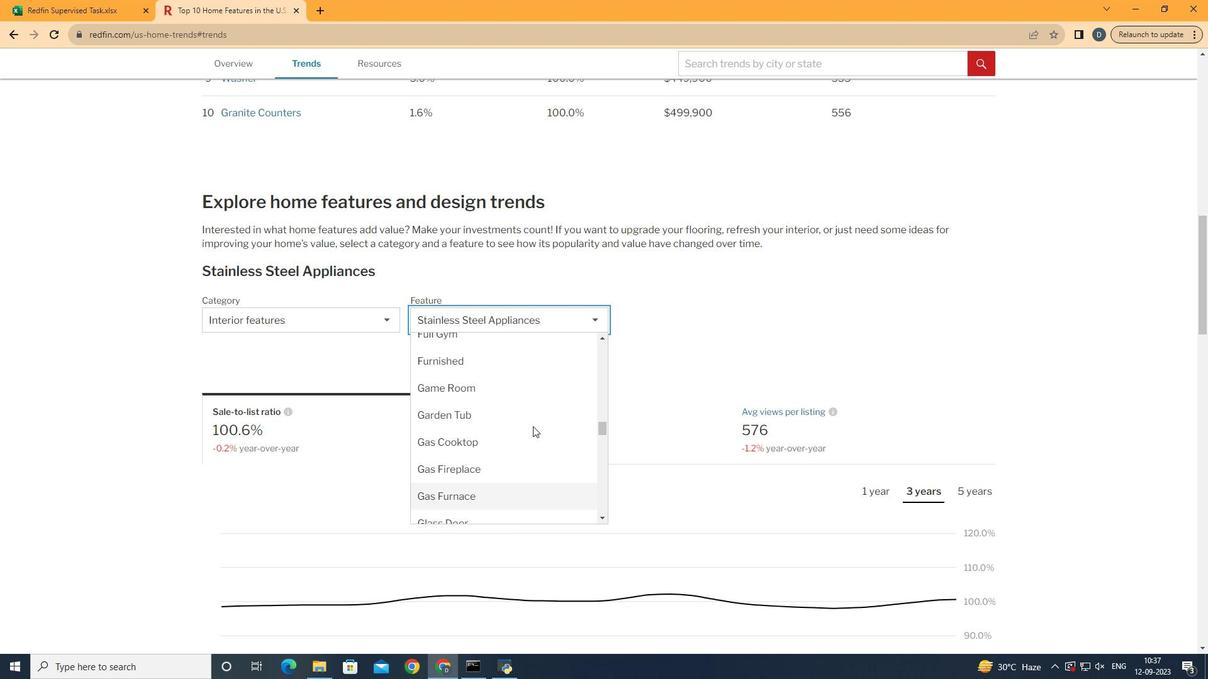 
Action: Mouse scrolled (539, 433) with delta (0, 0)
Screenshot: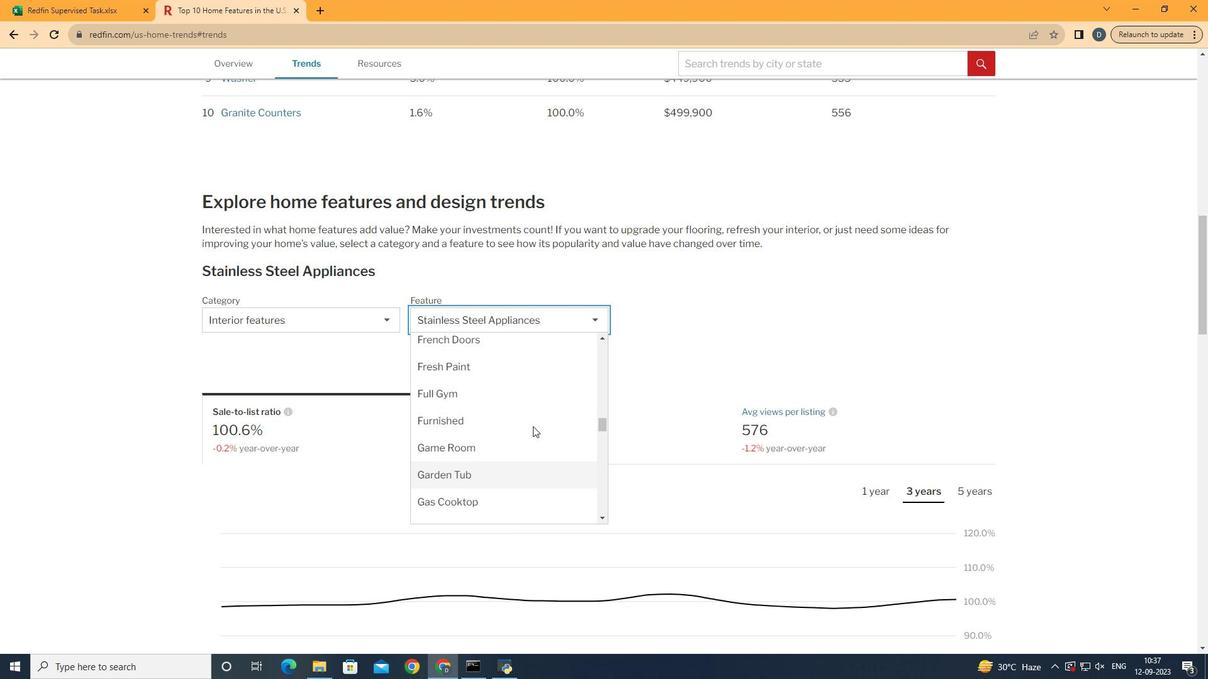 
Action: Mouse moved to (562, 390)
Screenshot: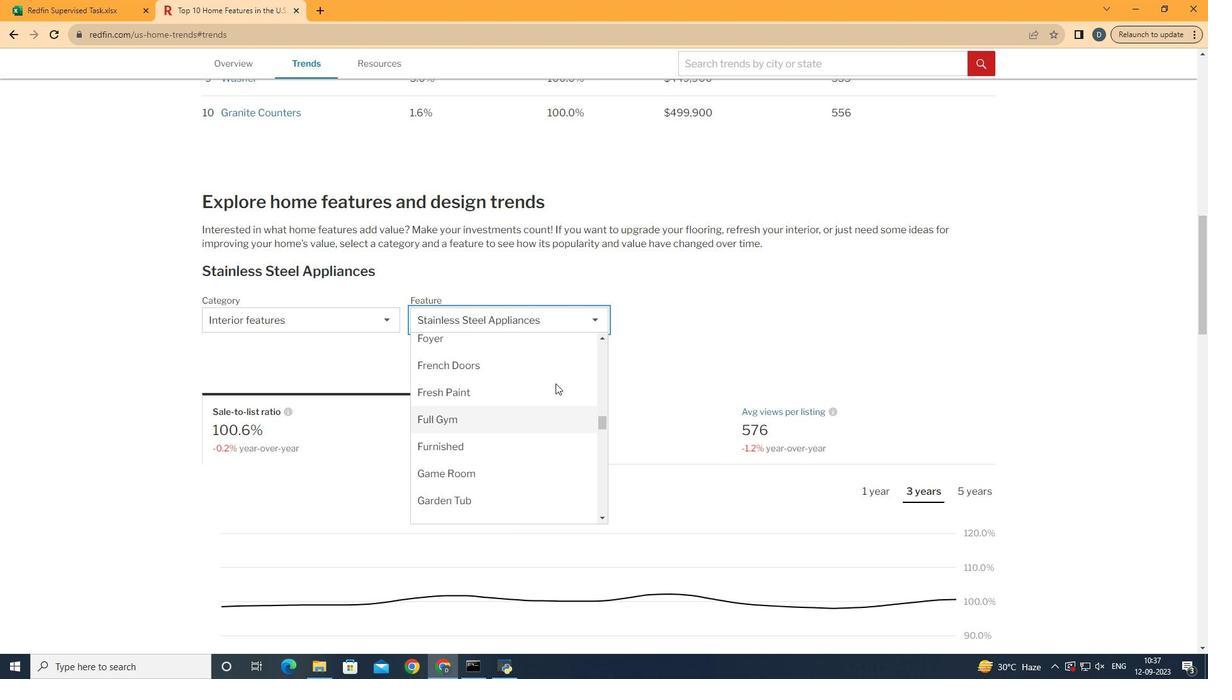 
Action: Mouse scrolled (562, 390) with delta (0, 0)
Screenshot: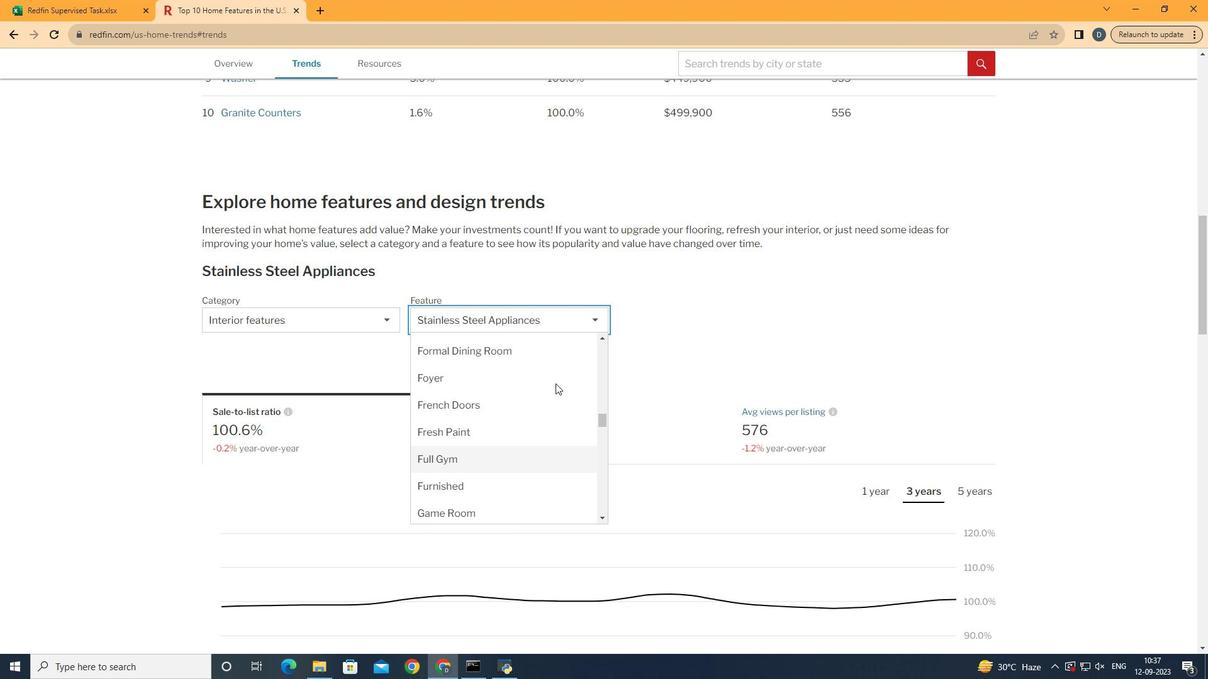 
Action: Mouse moved to (565, 363)
Screenshot: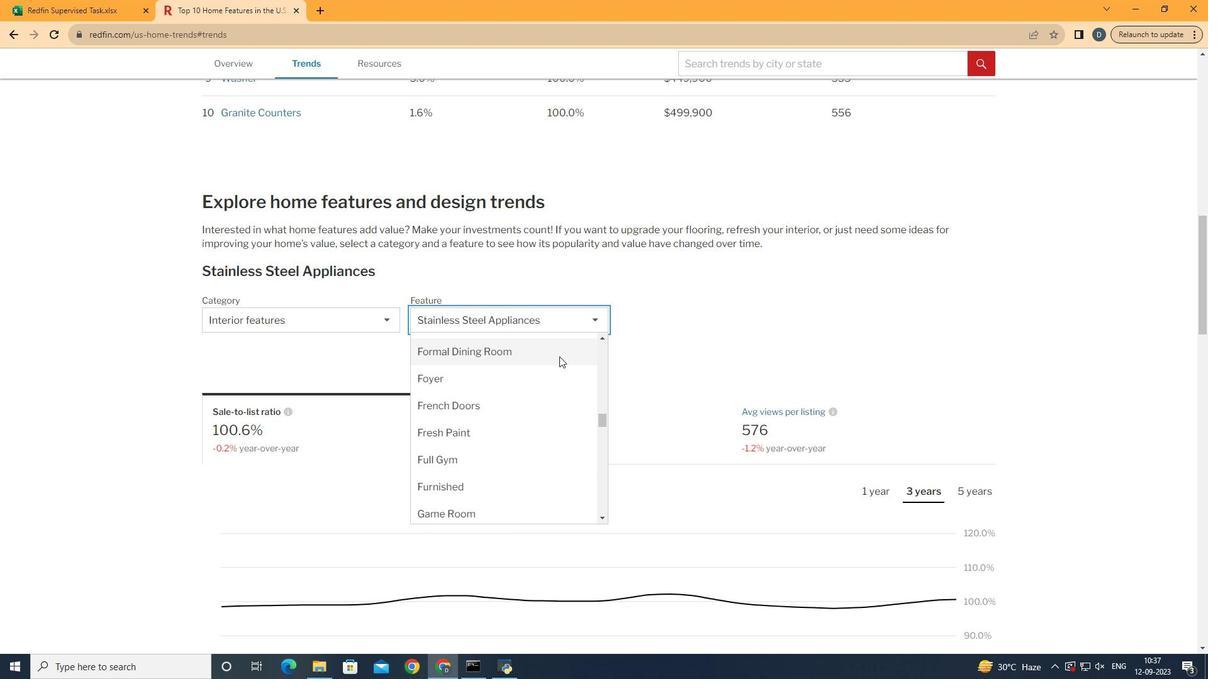 
Action: Mouse pressed left at (565, 363)
Screenshot: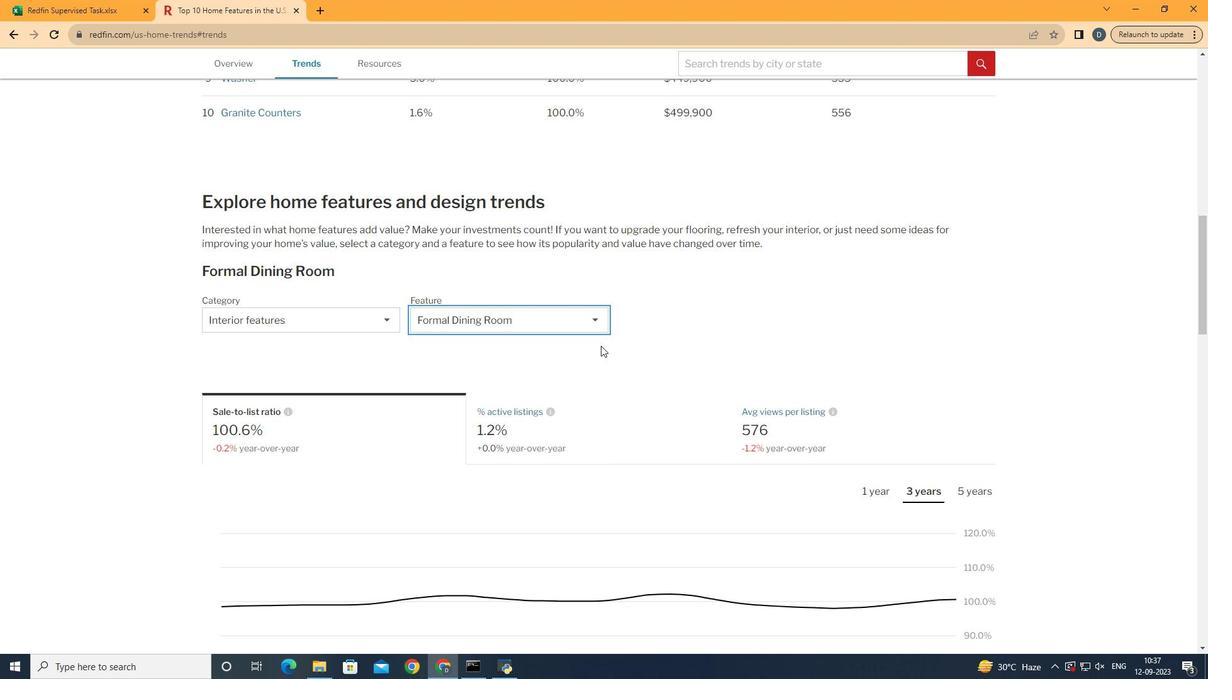 
Action: Mouse moved to (763, 324)
Screenshot: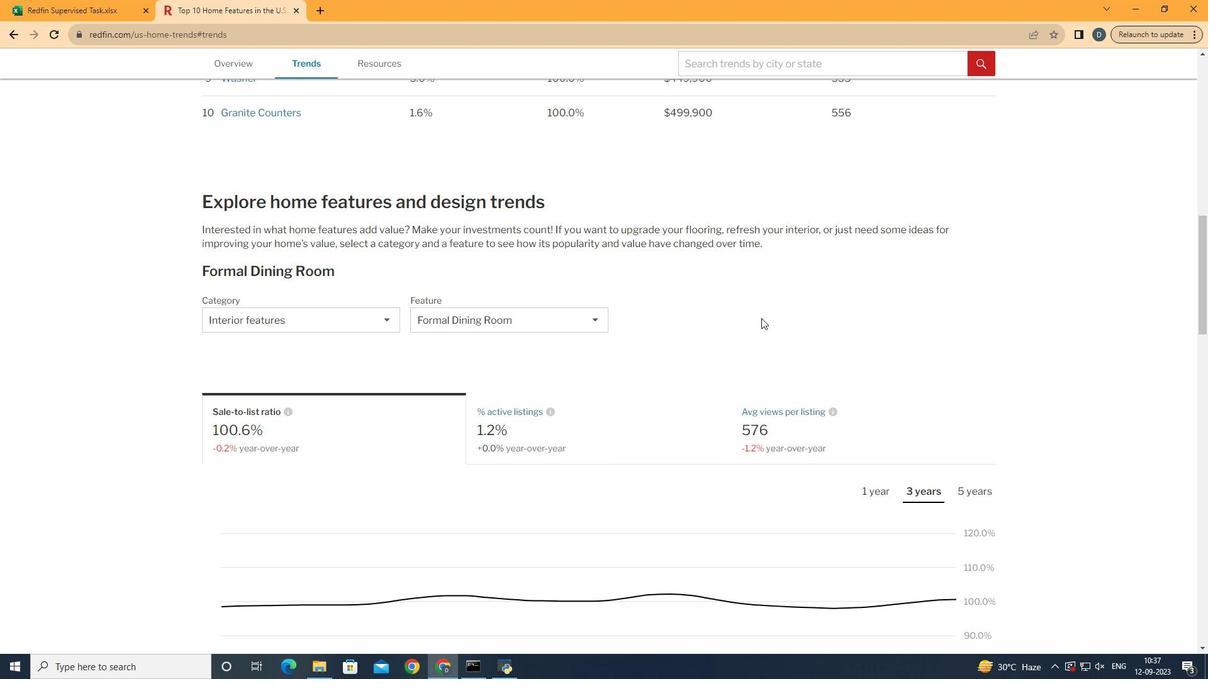 
Action: Mouse pressed left at (763, 324)
Screenshot: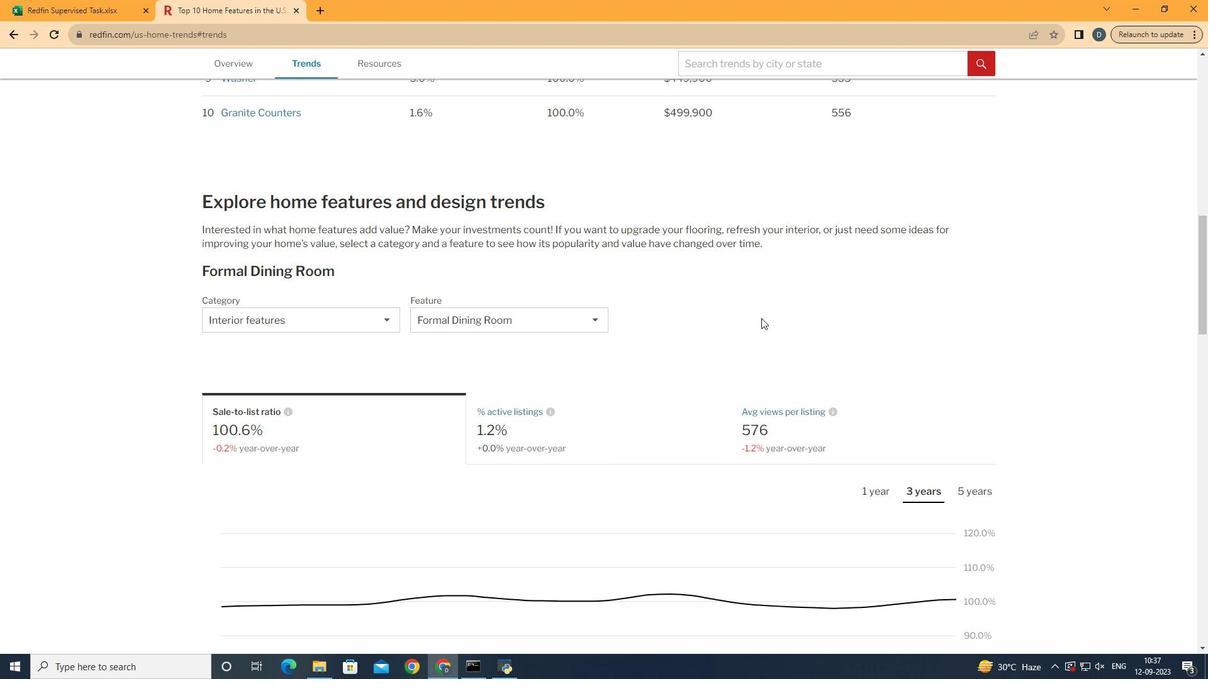 
Action: Mouse moved to (666, 438)
Screenshot: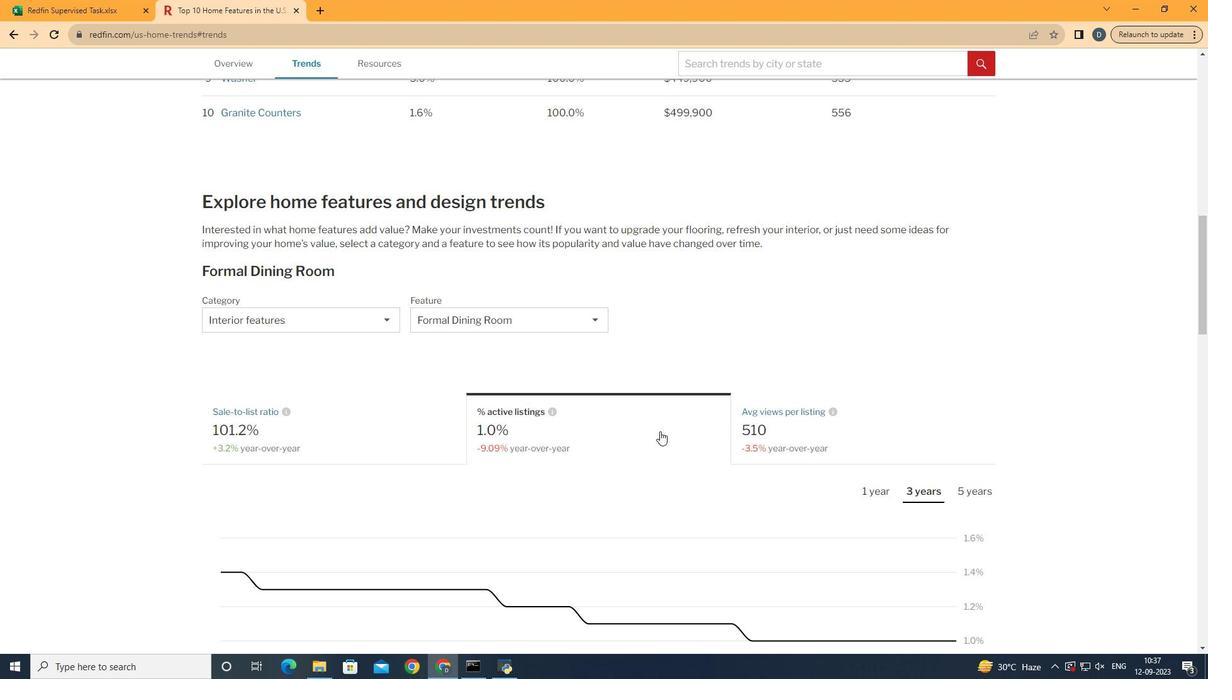 
Action: Mouse pressed left at (666, 438)
Screenshot: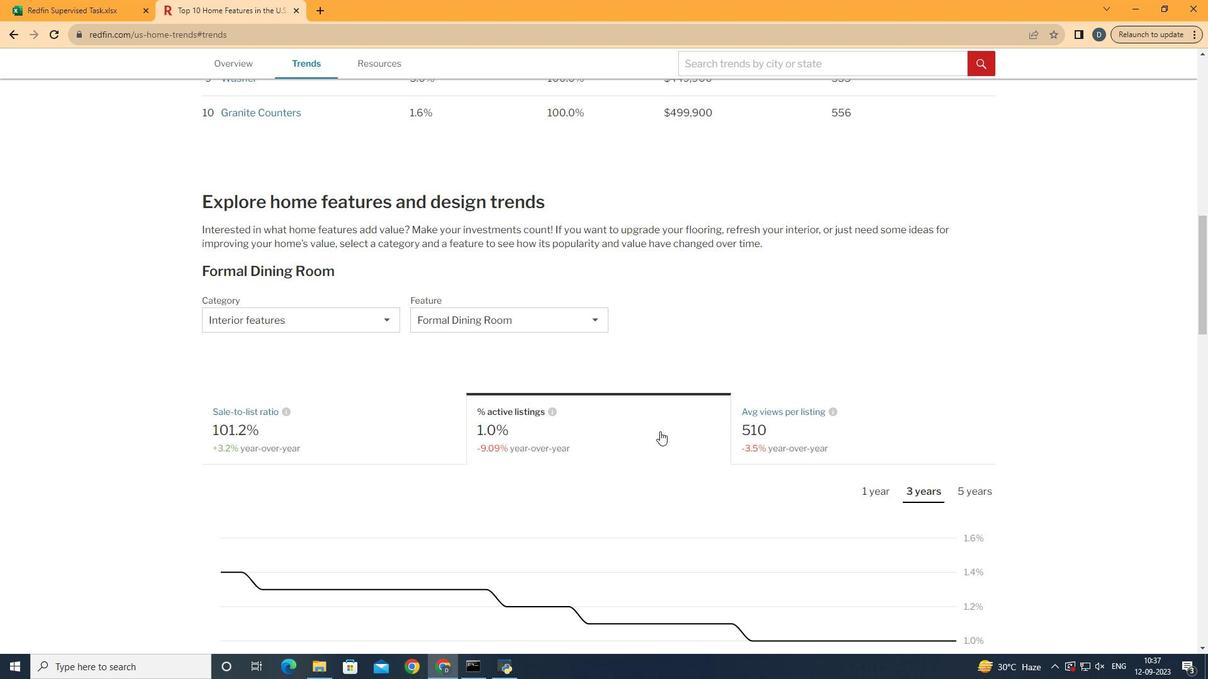 
Action: Mouse moved to (673, 440)
Screenshot: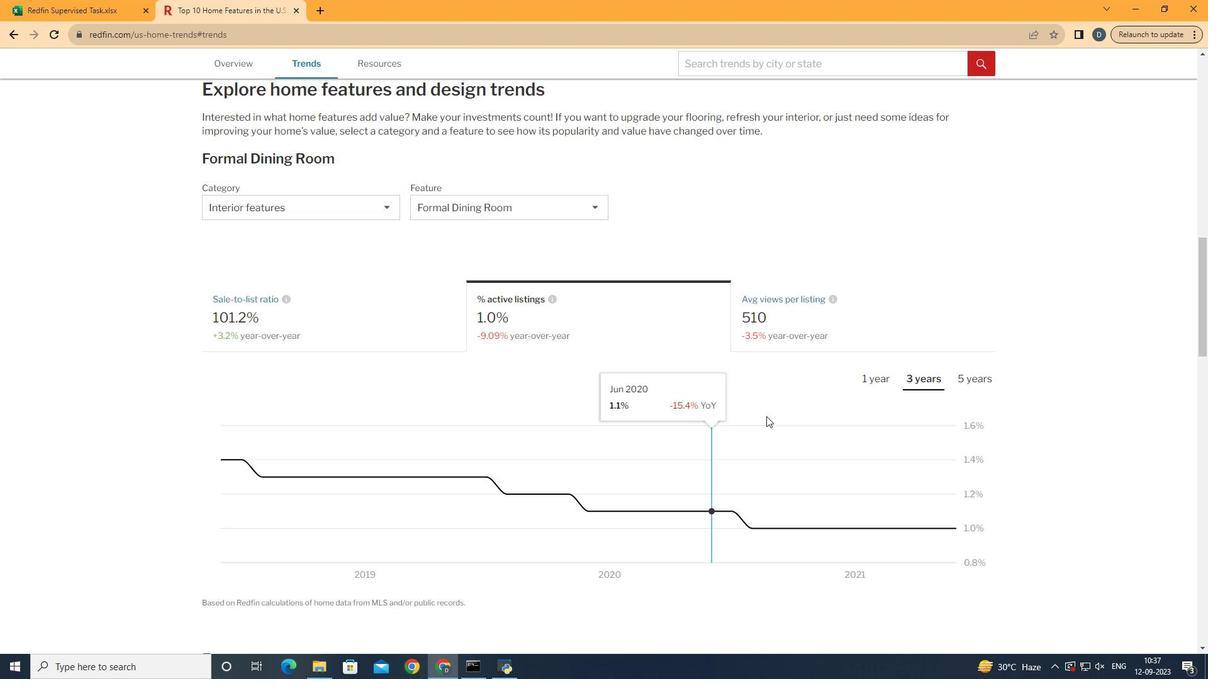 
Action: Mouse scrolled (673, 439) with delta (0, 0)
Screenshot: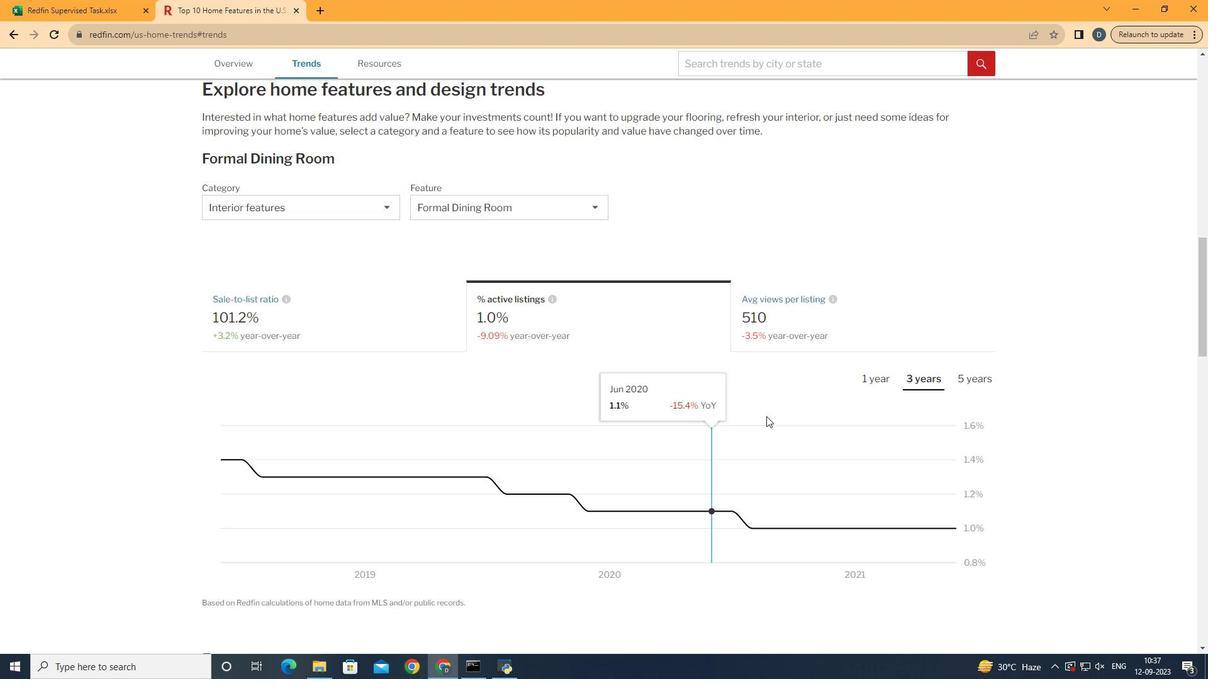 
Action: Mouse moved to (682, 443)
Screenshot: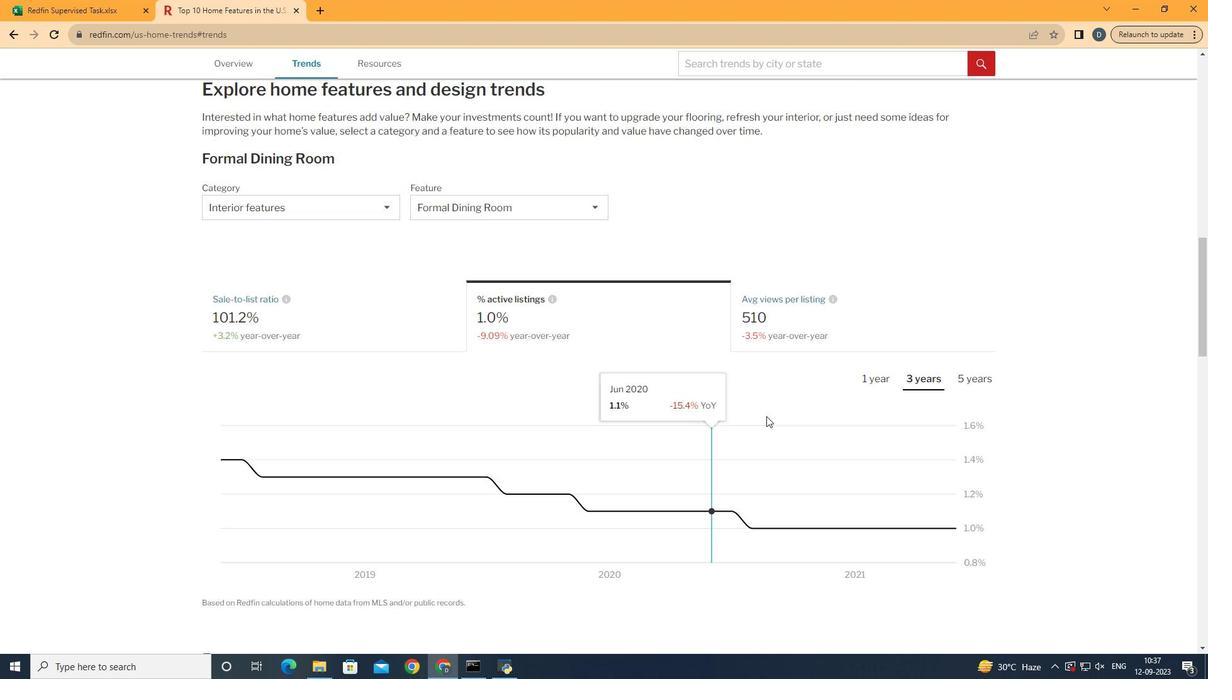 
Action: Mouse scrolled (682, 443) with delta (0, 0)
Screenshot: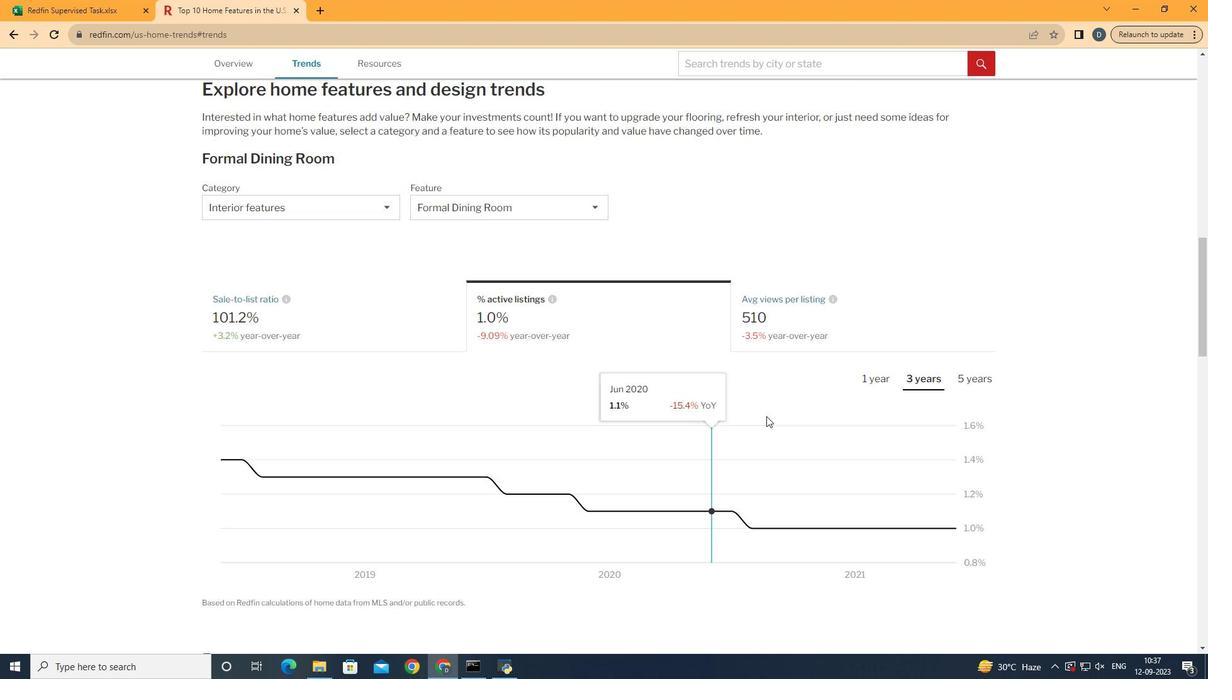 
Action: Mouse moved to (952, 368)
Screenshot: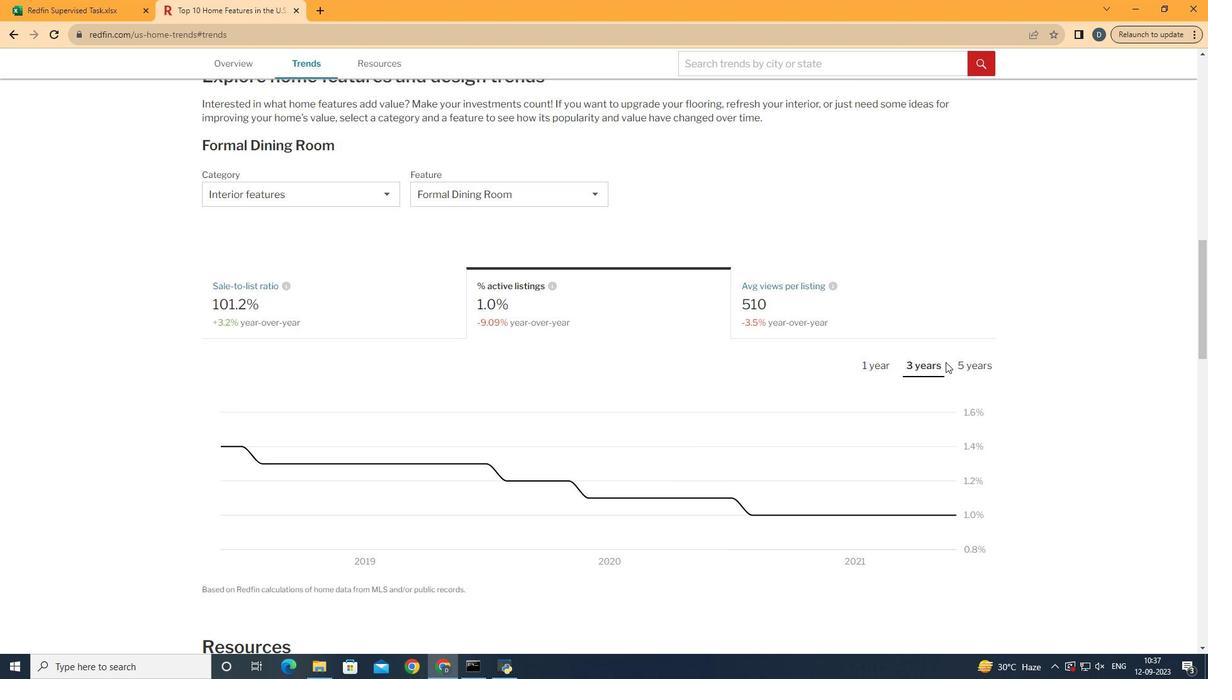 
Action: Mouse pressed left at (952, 368)
Screenshot: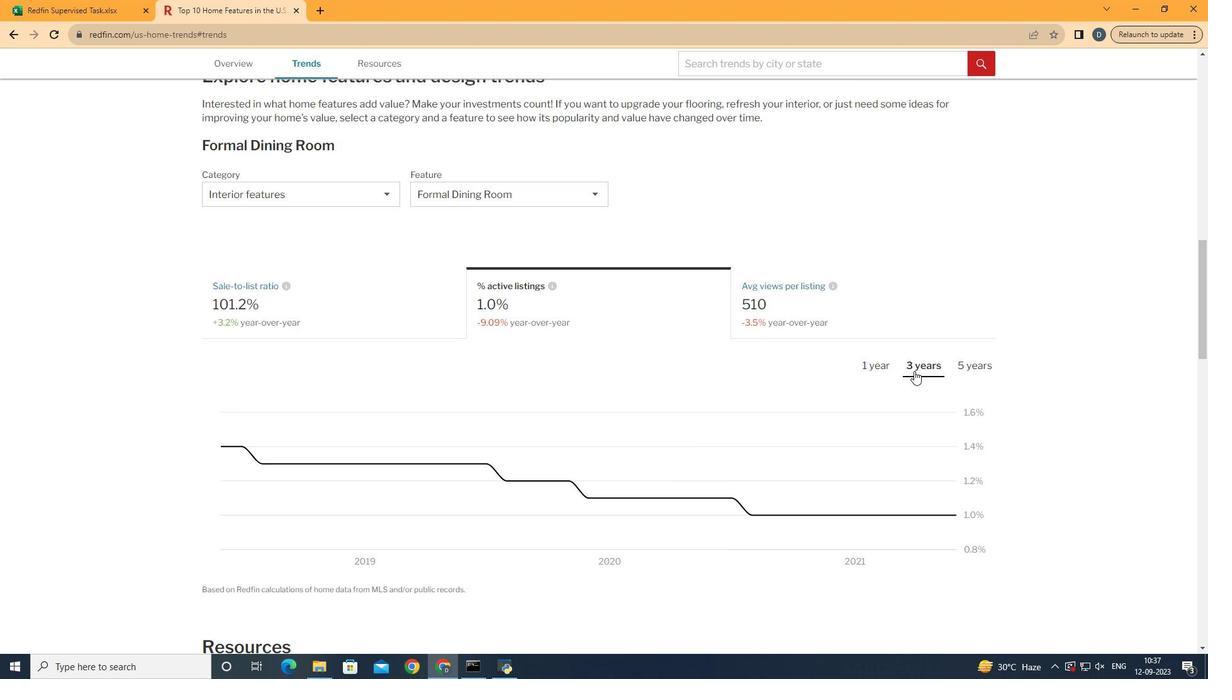 
Action: Mouse moved to (920, 377)
Screenshot: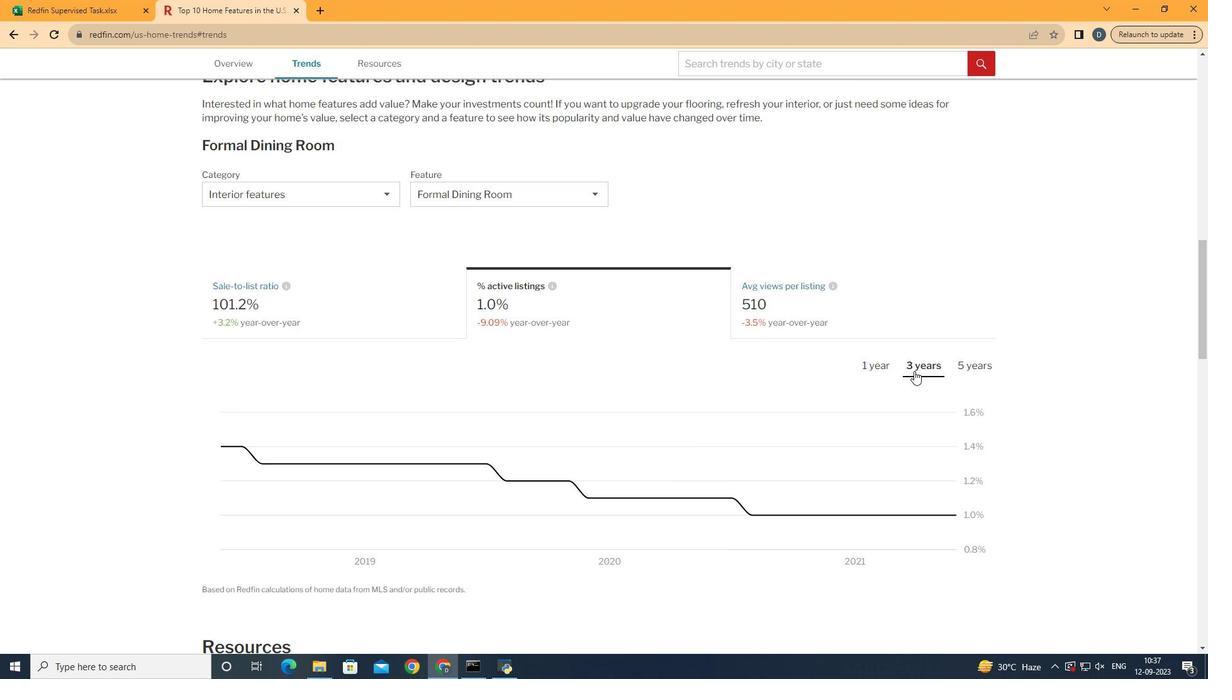 
Action: Mouse pressed left at (920, 377)
Screenshot: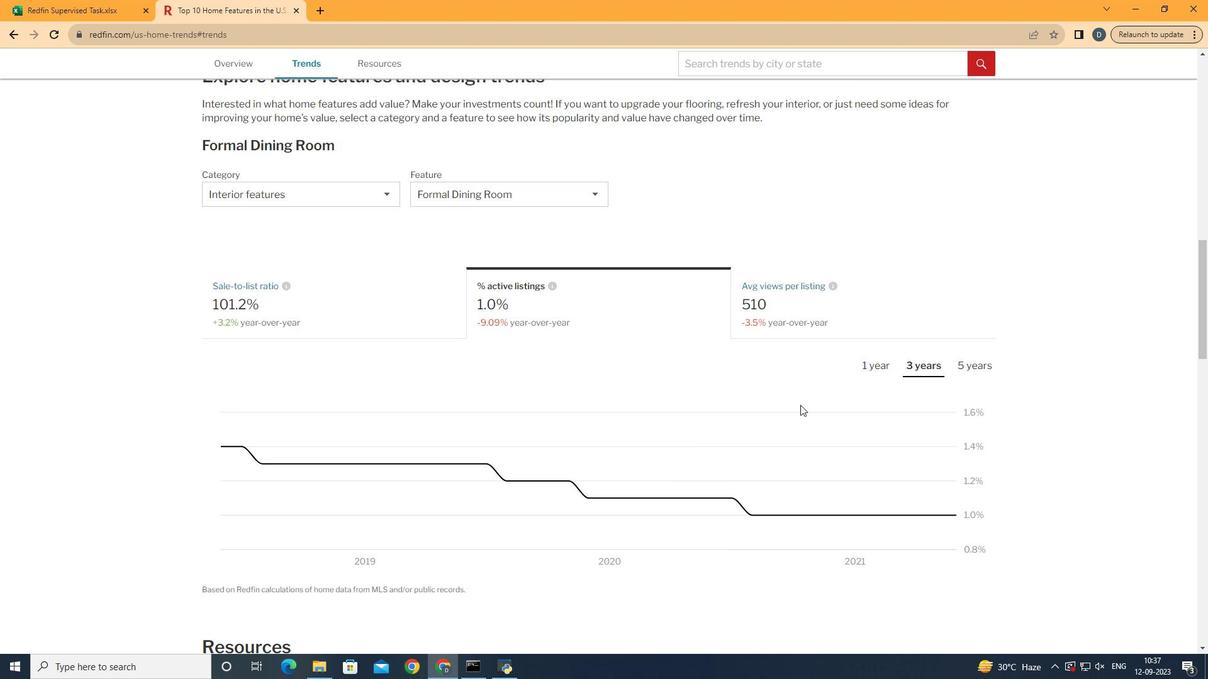 
Action: Mouse moved to (966, 506)
Screenshot: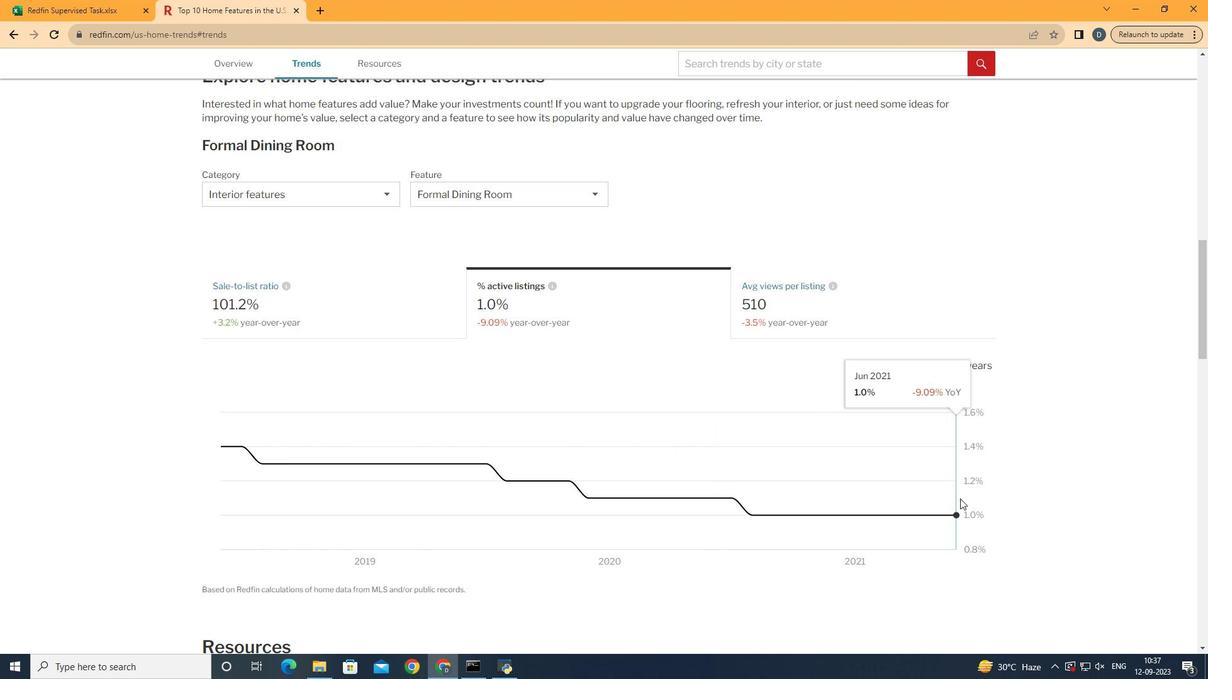 
